 Task: For heading Arial with bold.  font size for heading22,  'Change the font style of data to'Arial Narrow.  and font size to 14,  Change the alignment of both headline & data to Align middle.  In the sheet   Powerhouse Sales book
Action: Mouse moved to (124, 170)
Screenshot: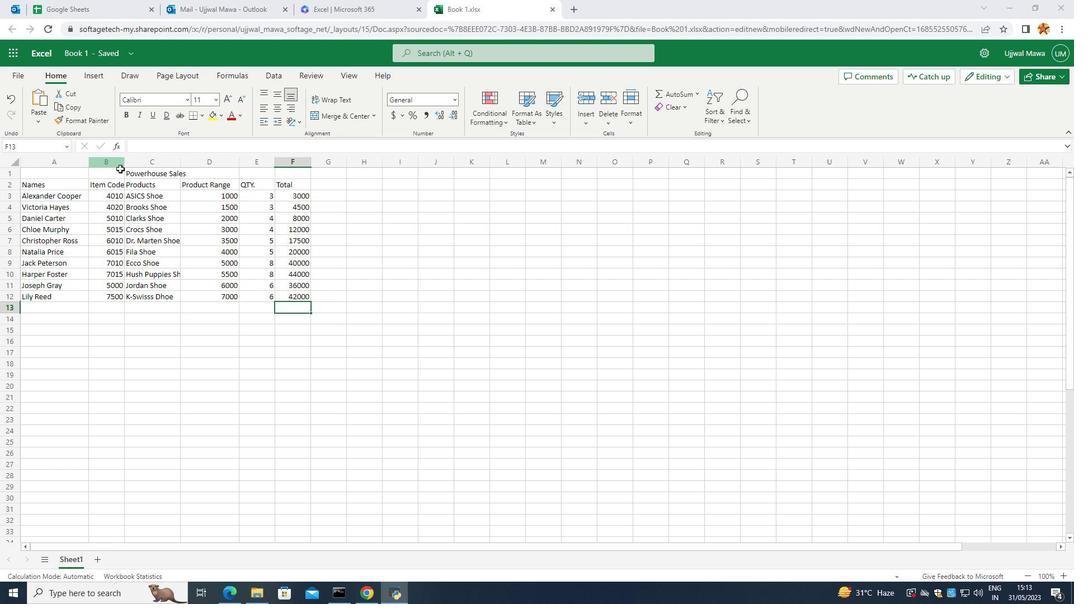 
Action: Mouse pressed left at (124, 170)
Screenshot: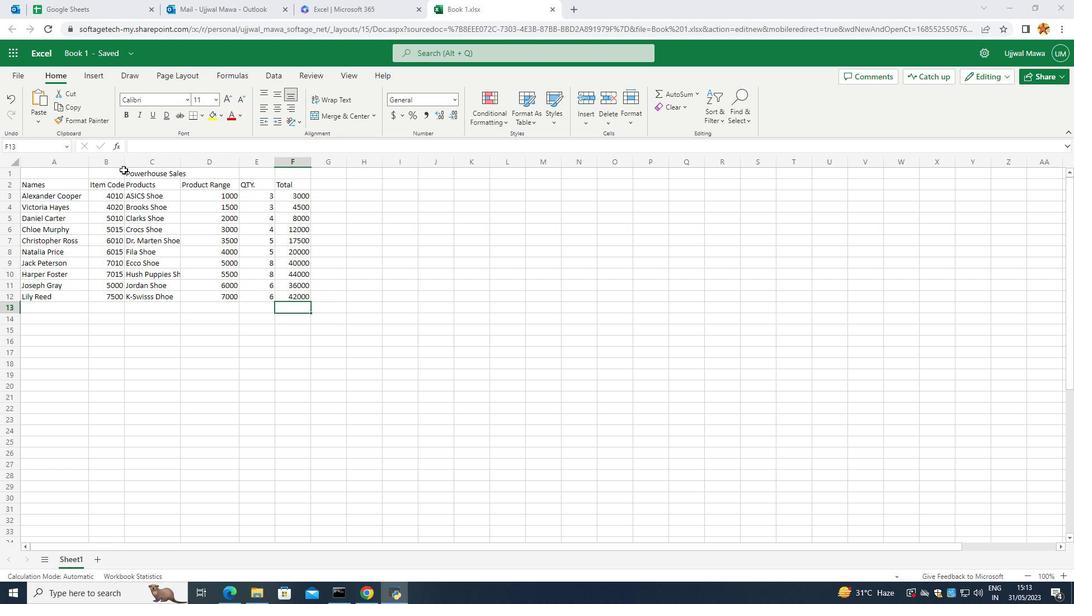 
Action: Mouse moved to (136, 174)
Screenshot: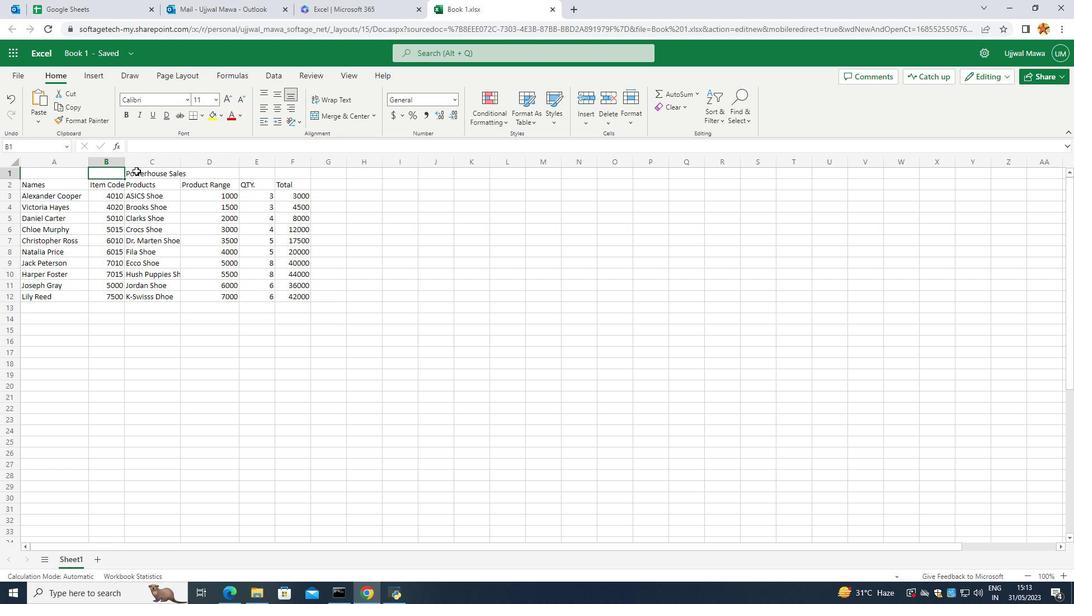 
Action: Mouse pressed left at (136, 174)
Screenshot: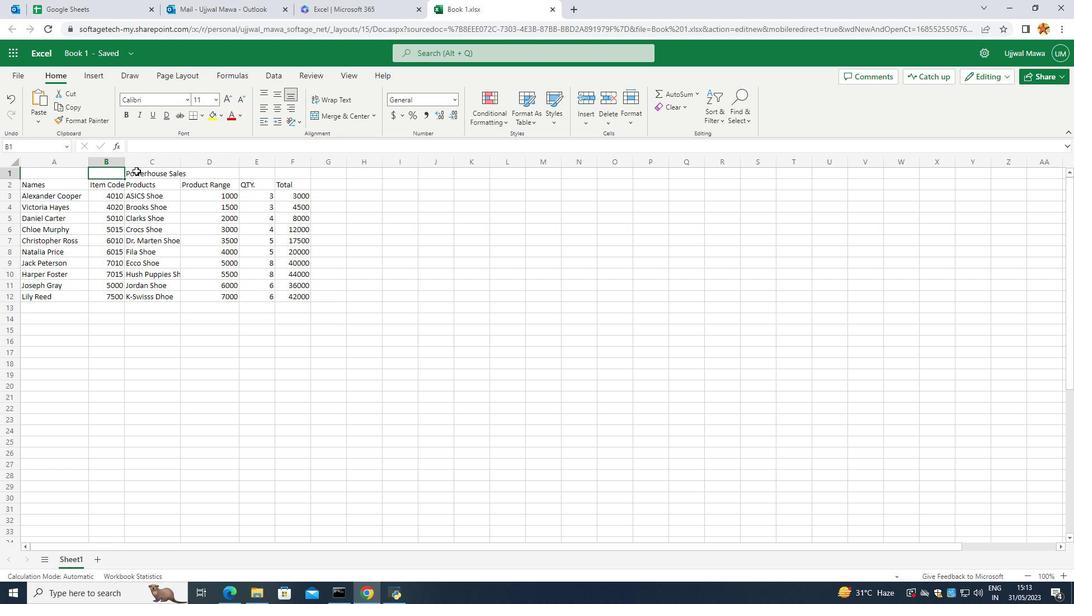 
Action: Mouse moved to (186, 101)
Screenshot: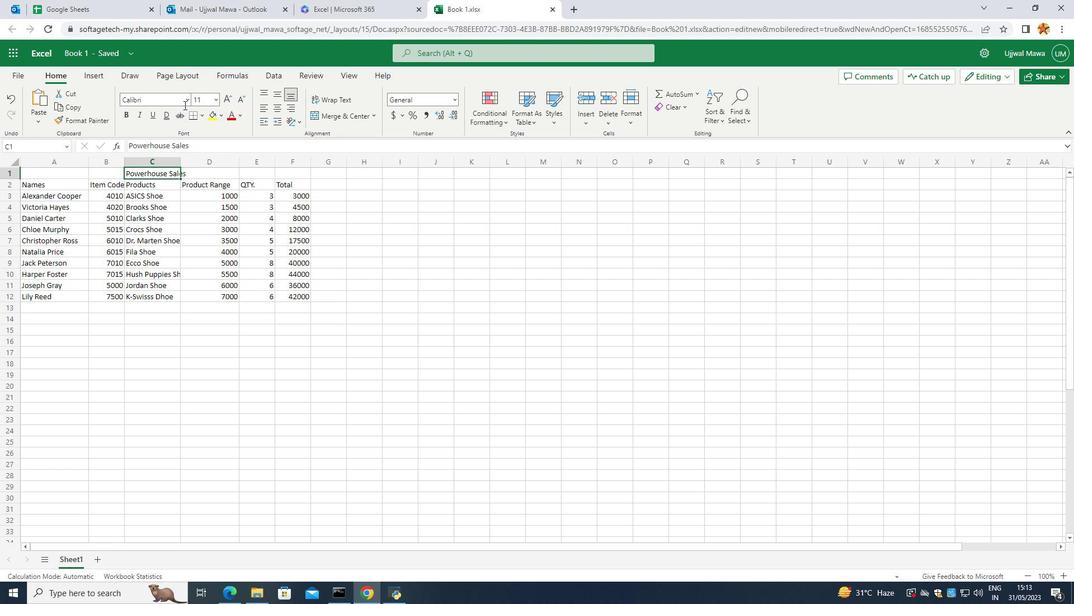 
Action: Mouse pressed left at (186, 101)
Screenshot: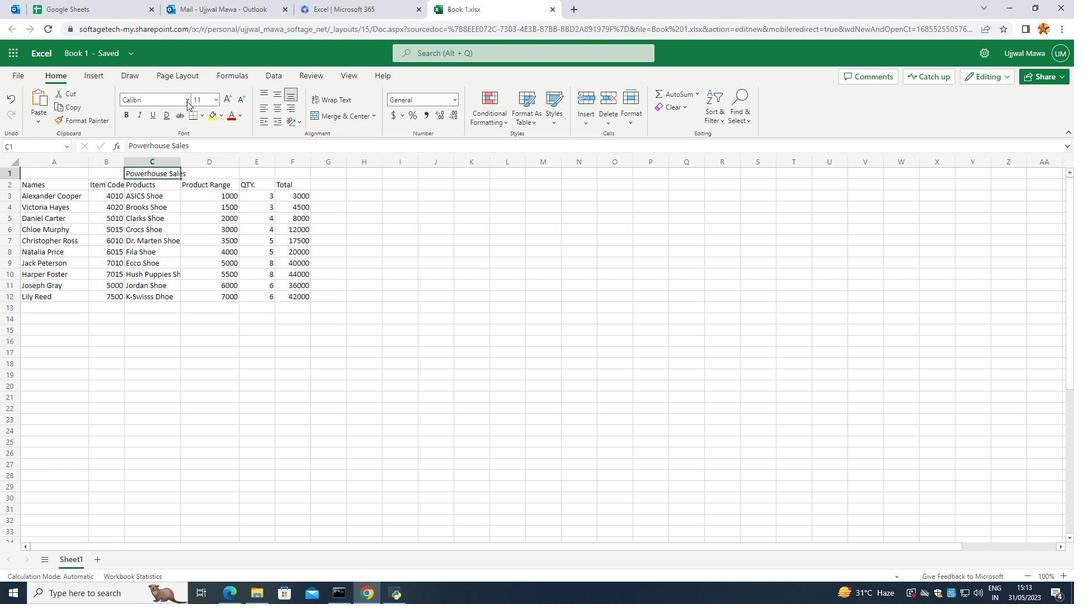 
Action: Mouse moved to (134, 144)
Screenshot: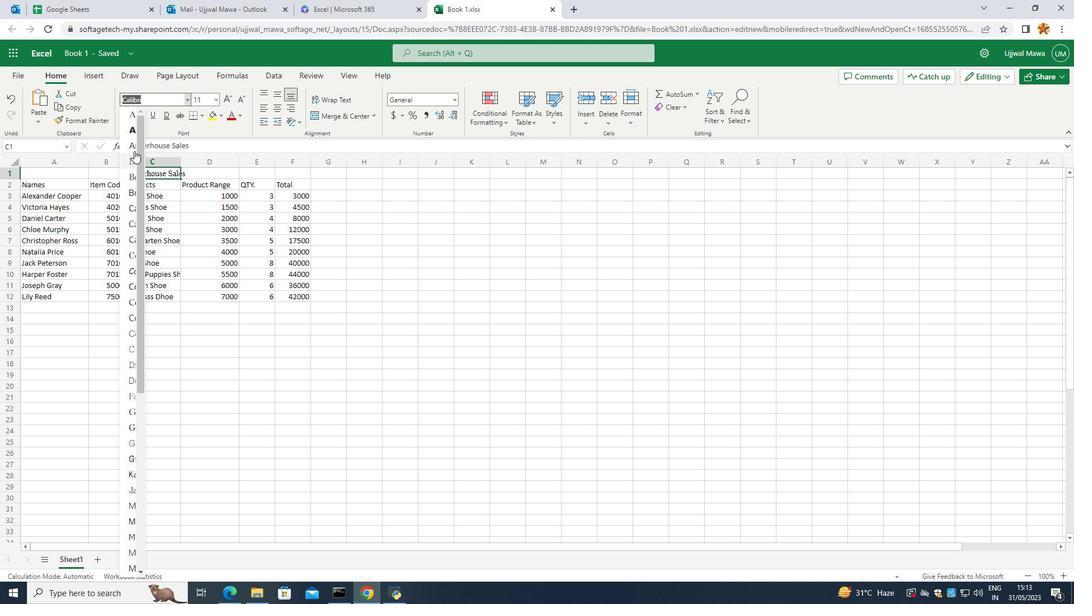 
Action: Mouse pressed left at (134, 144)
Screenshot: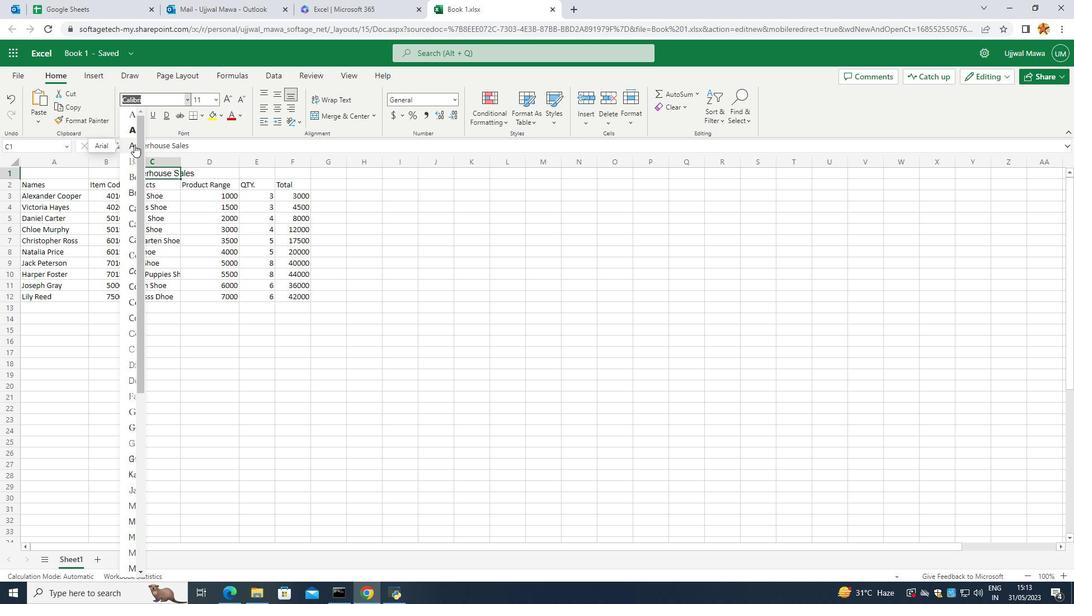 
Action: Mouse moved to (126, 115)
Screenshot: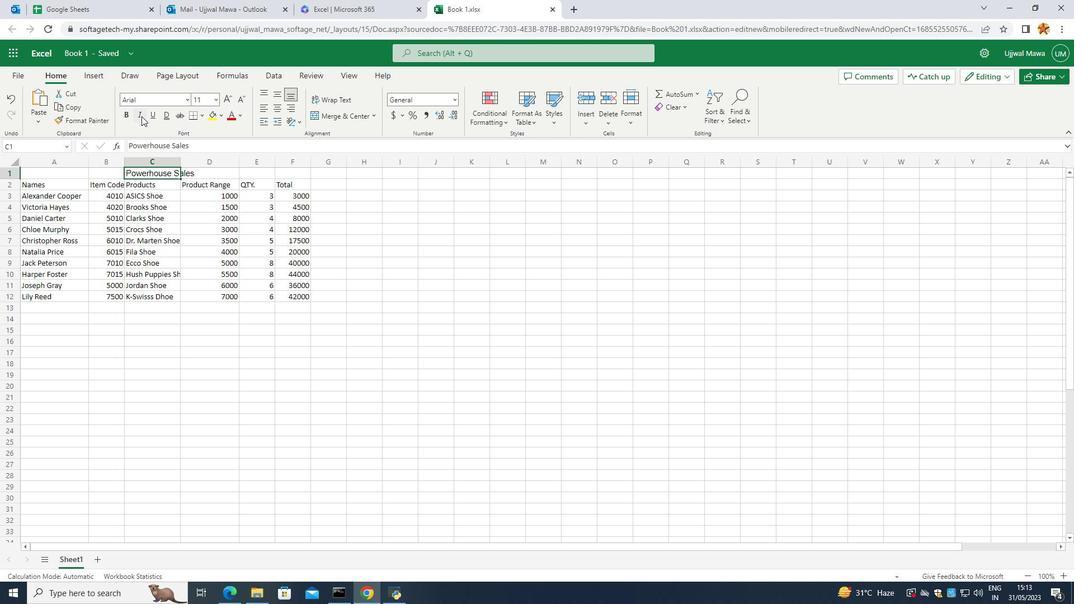 
Action: Mouse pressed left at (126, 115)
Screenshot: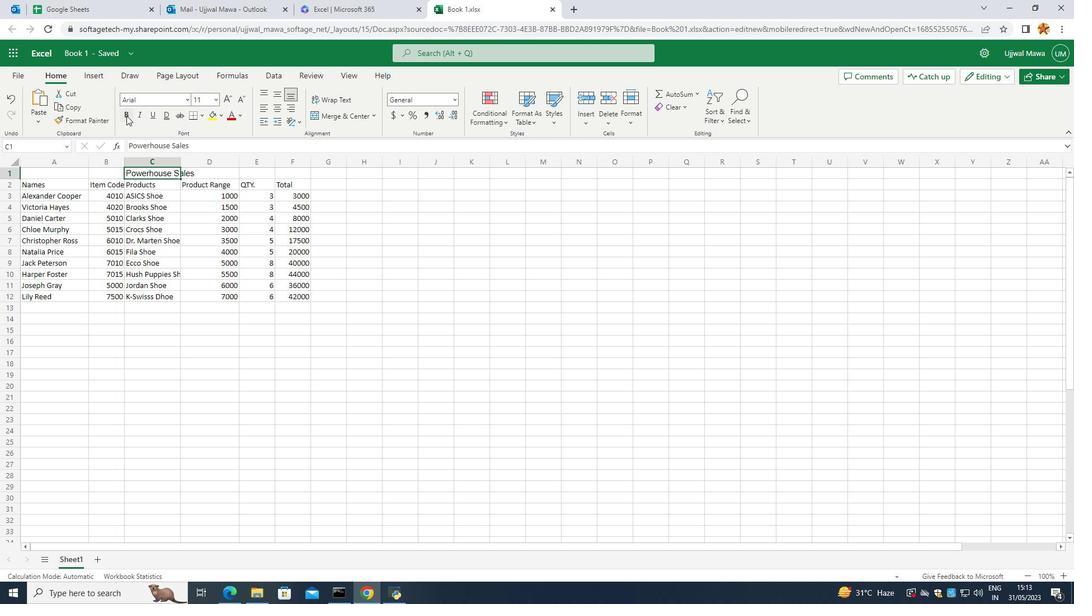 
Action: Mouse moved to (219, 101)
Screenshot: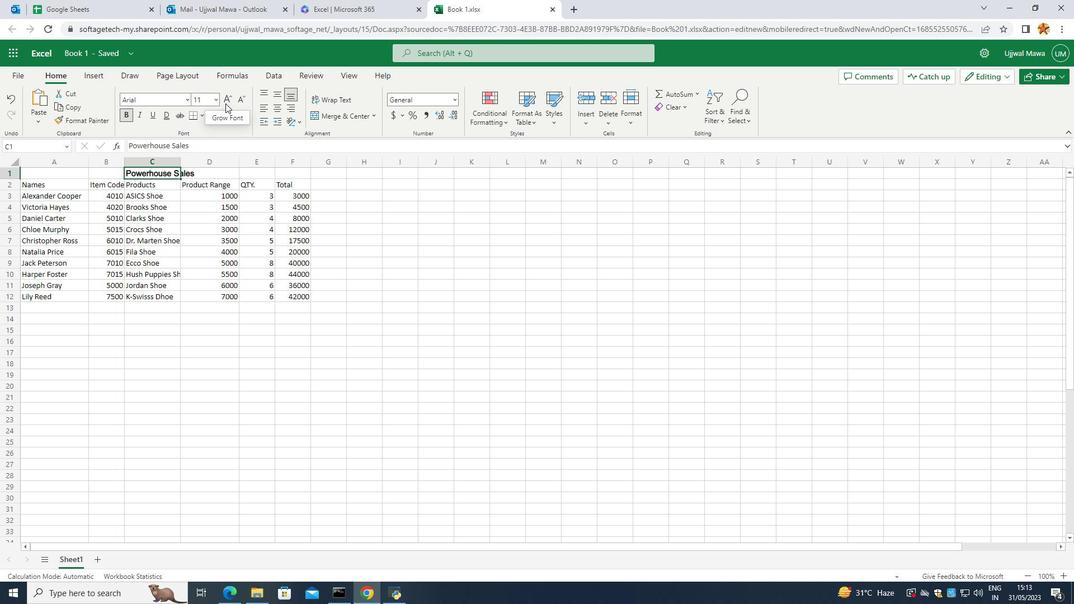 
Action: Mouse pressed left at (219, 101)
Screenshot: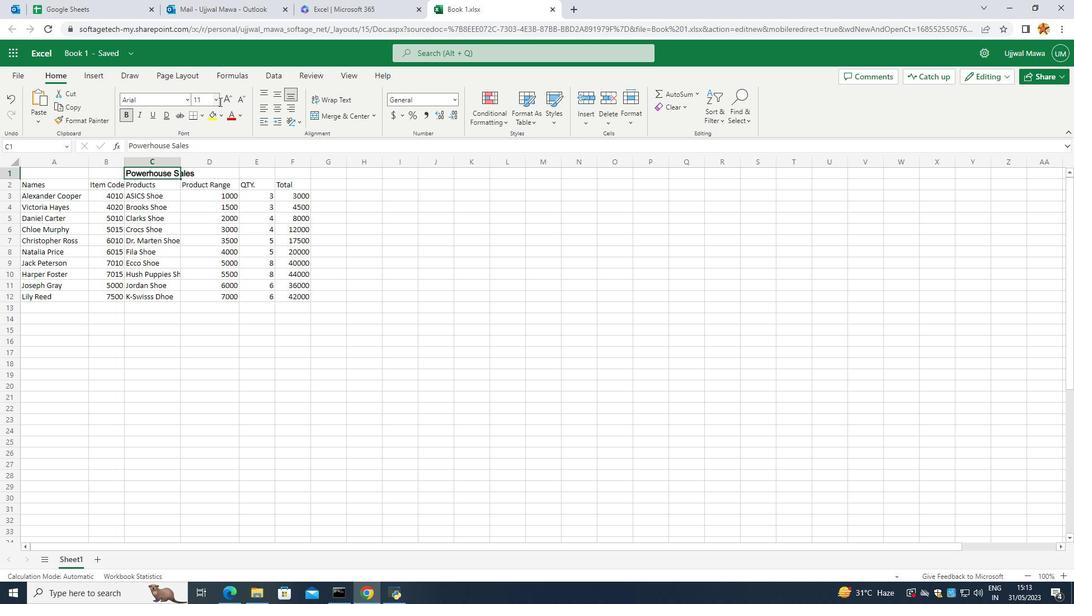 
Action: Mouse moved to (214, 101)
Screenshot: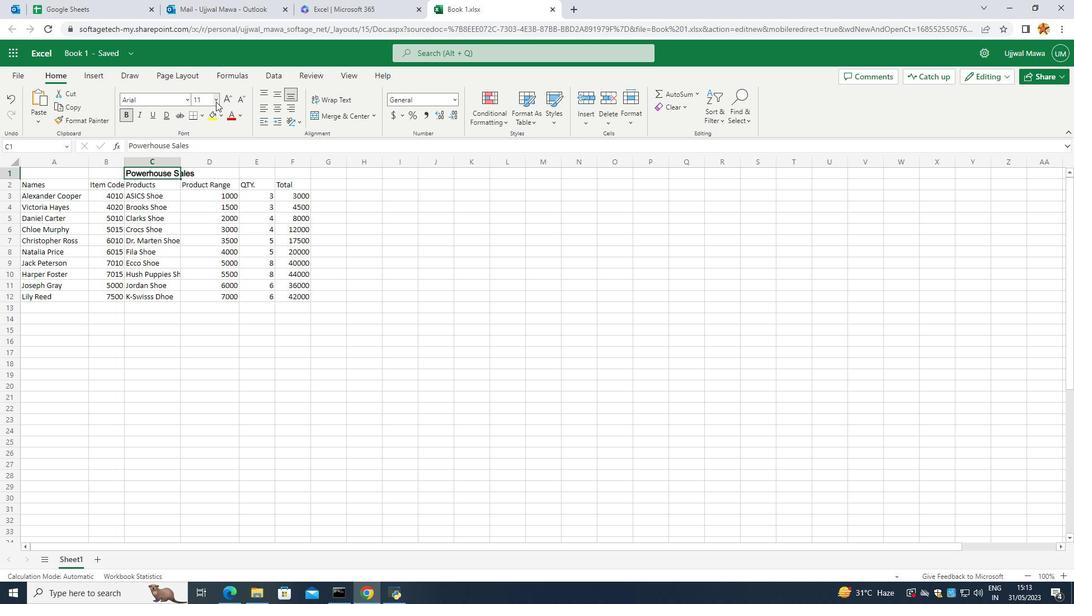 
Action: Mouse pressed left at (214, 101)
Screenshot: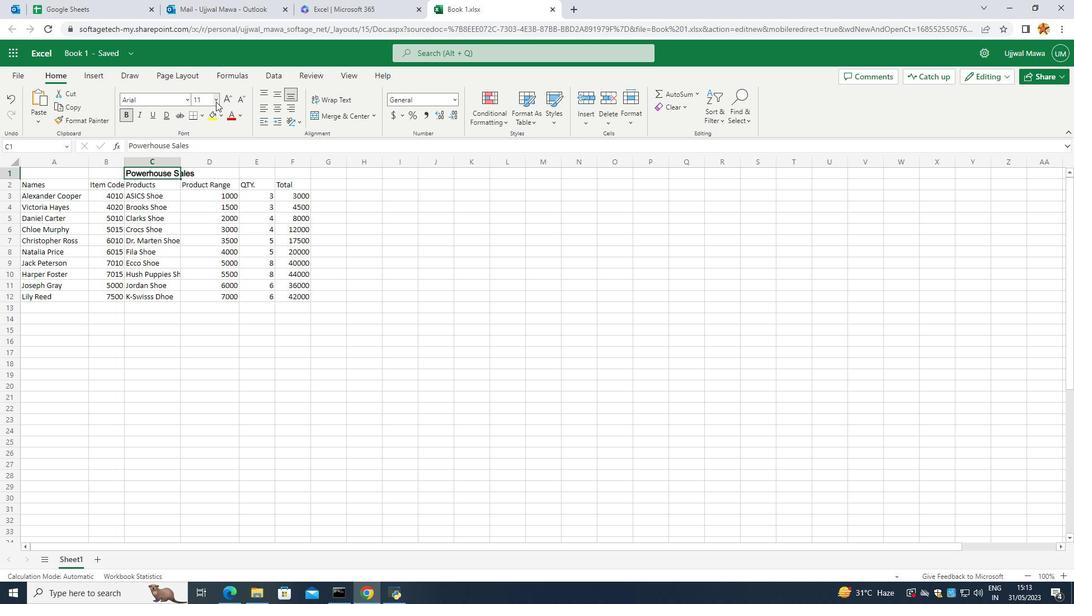 
Action: Mouse moved to (200, 255)
Screenshot: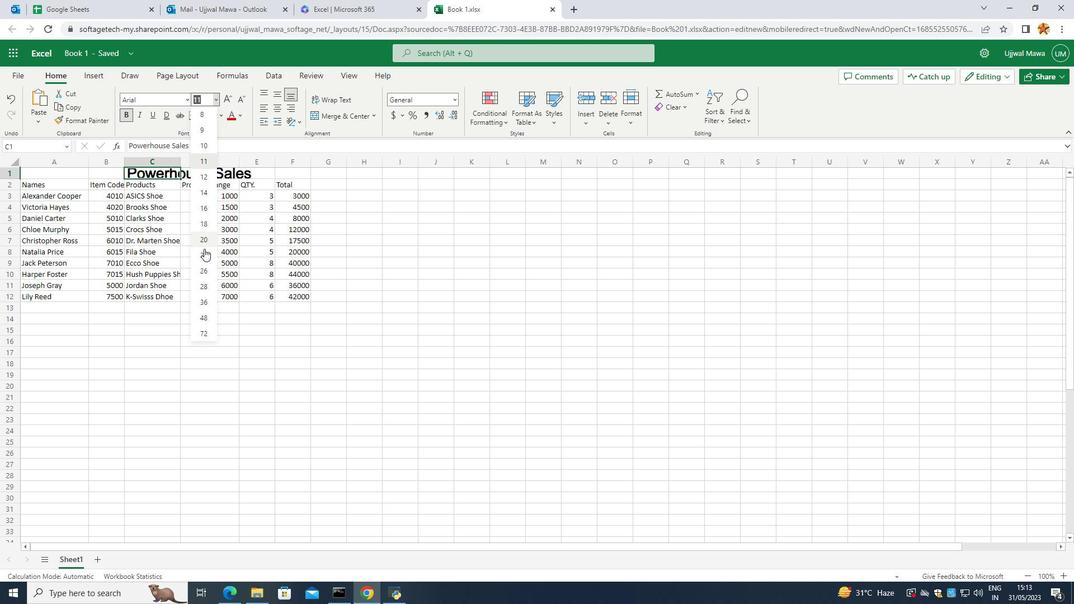 
Action: Mouse pressed left at (200, 255)
Screenshot: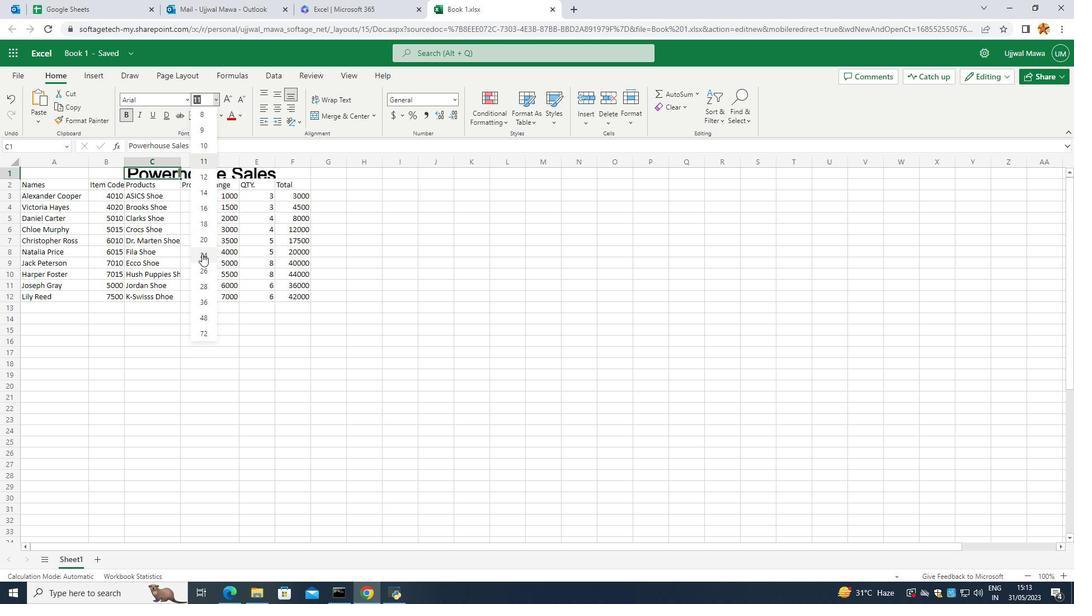 
Action: Mouse moved to (40, 202)
Screenshot: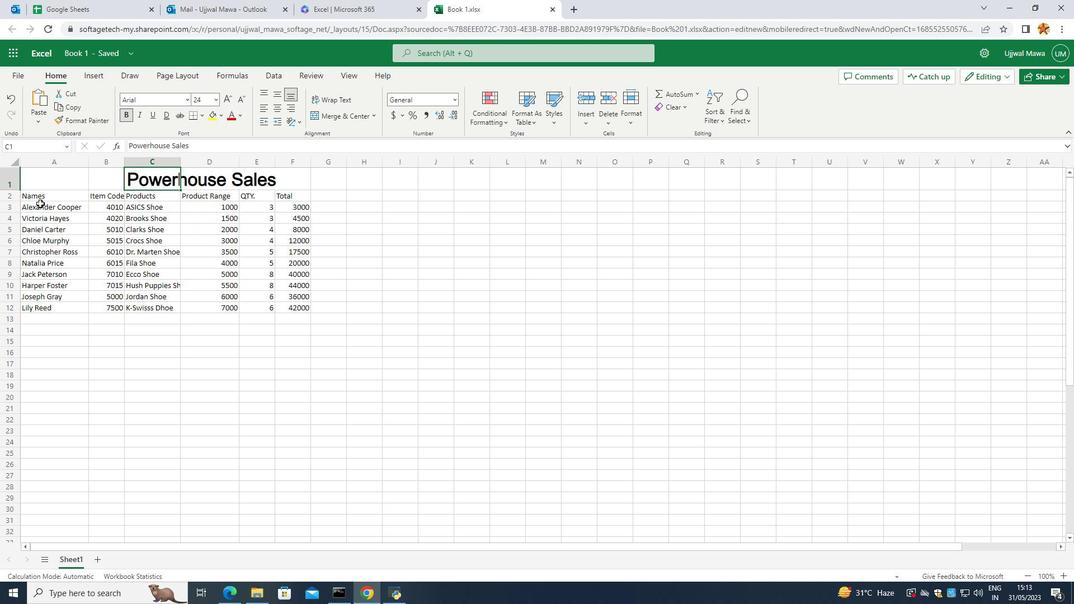 
Action: Mouse pressed left at (40, 202)
Screenshot: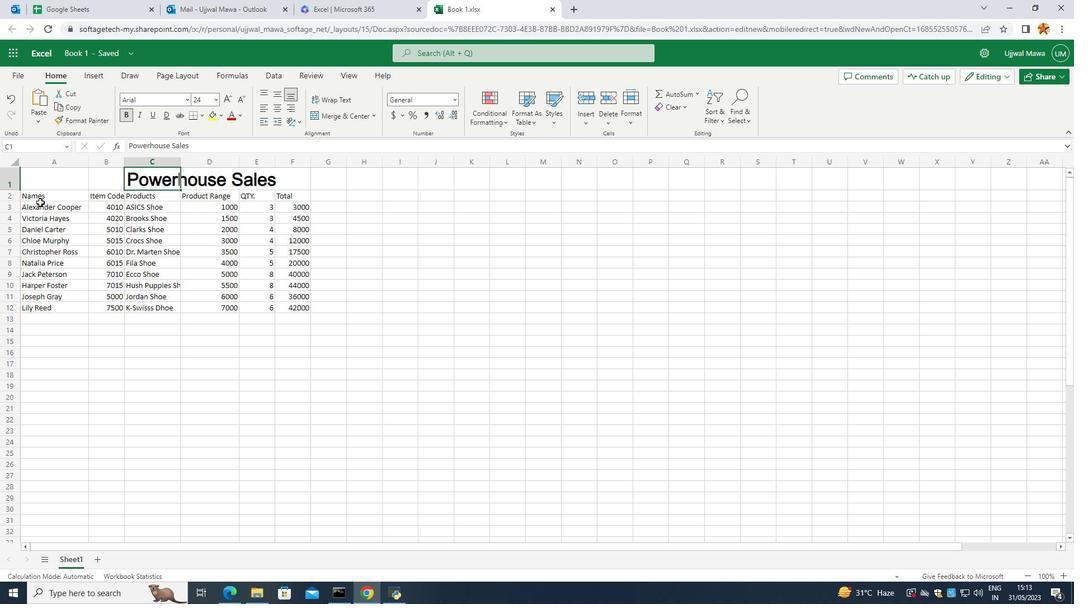 
Action: Mouse moved to (227, 343)
Screenshot: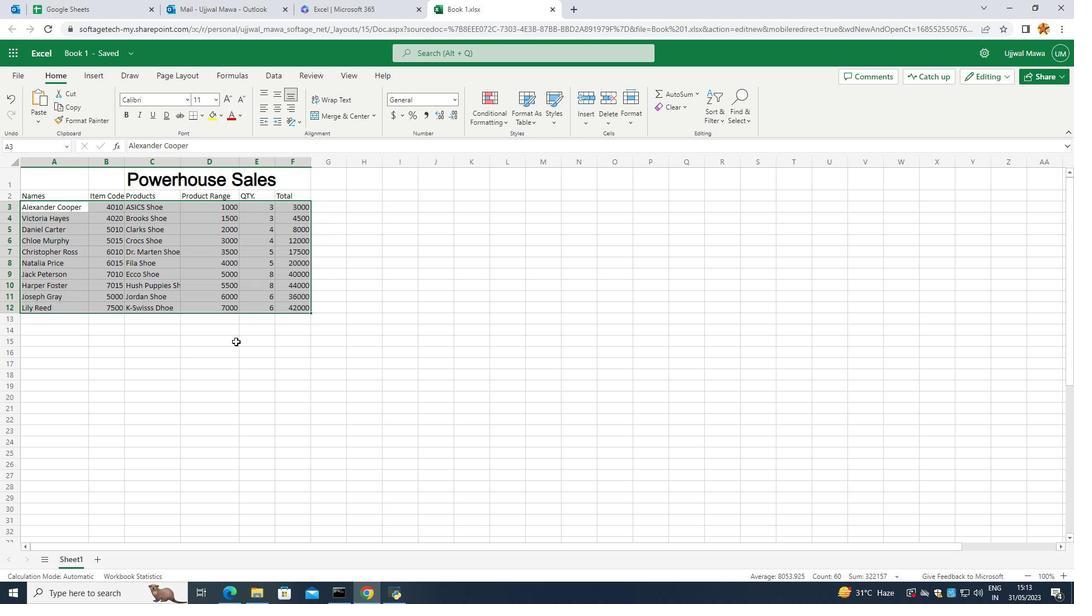 
Action: Mouse pressed left at (227, 343)
Screenshot: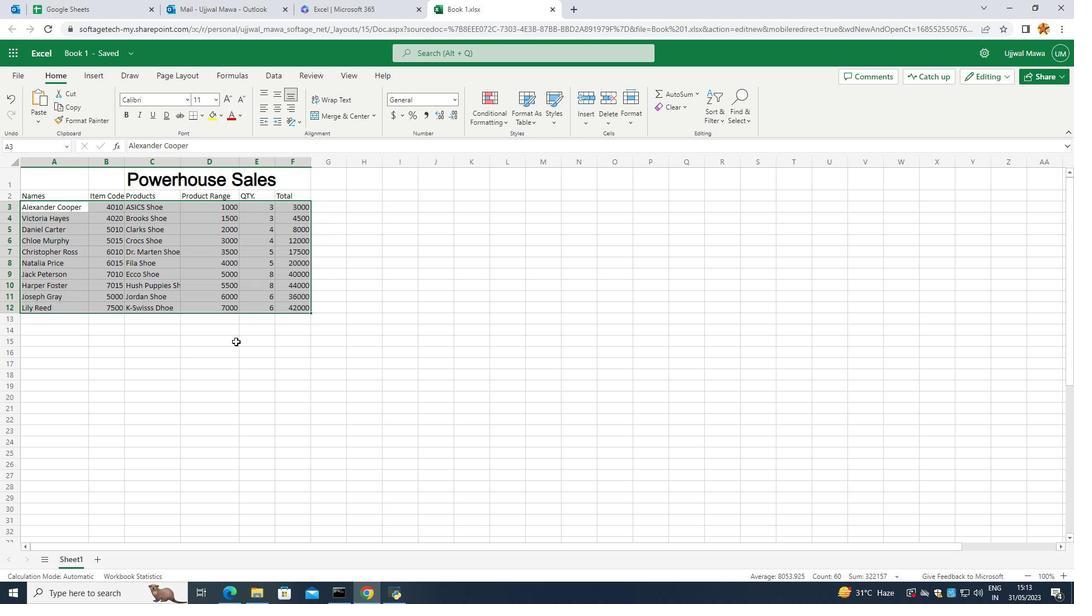 
Action: Mouse moved to (30, 195)
Screenshot: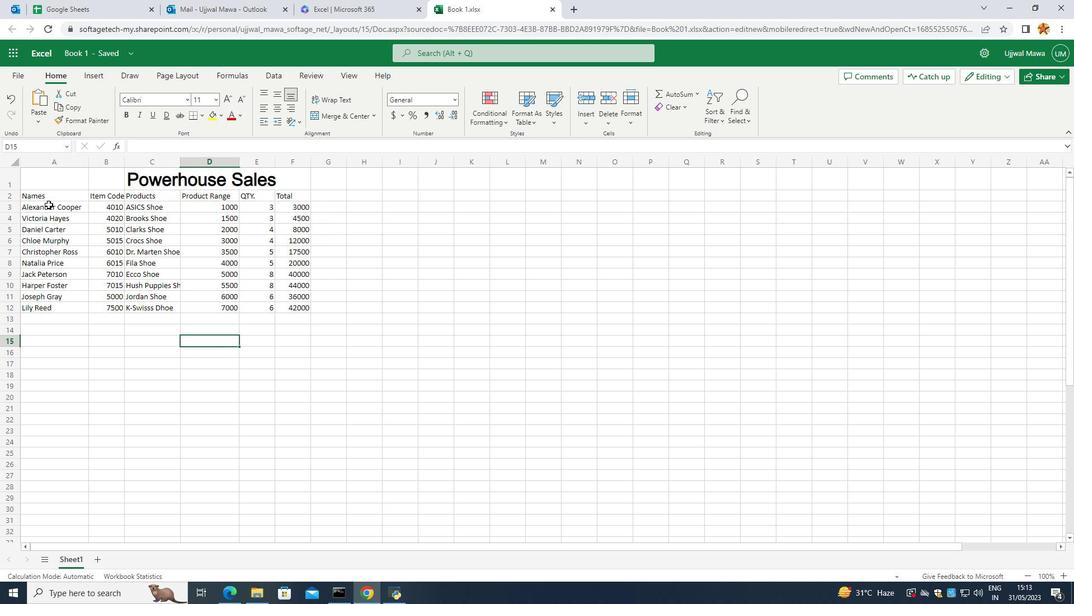 
Action: Mouse pressed left at (30, 195)
Screenshot: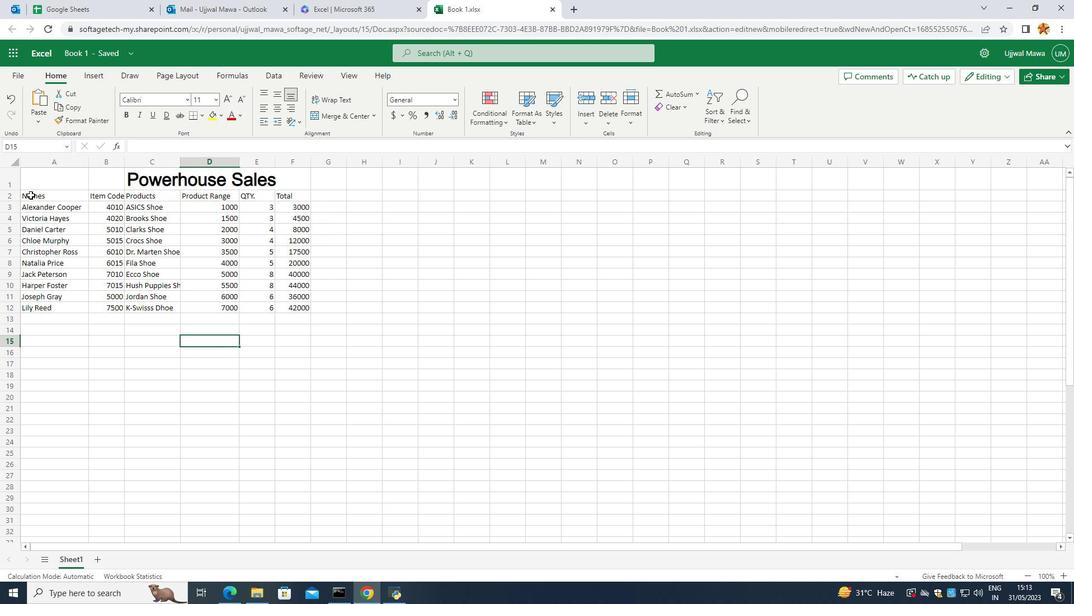 
Action: Mouse moved to (187, 95)
Screenshot: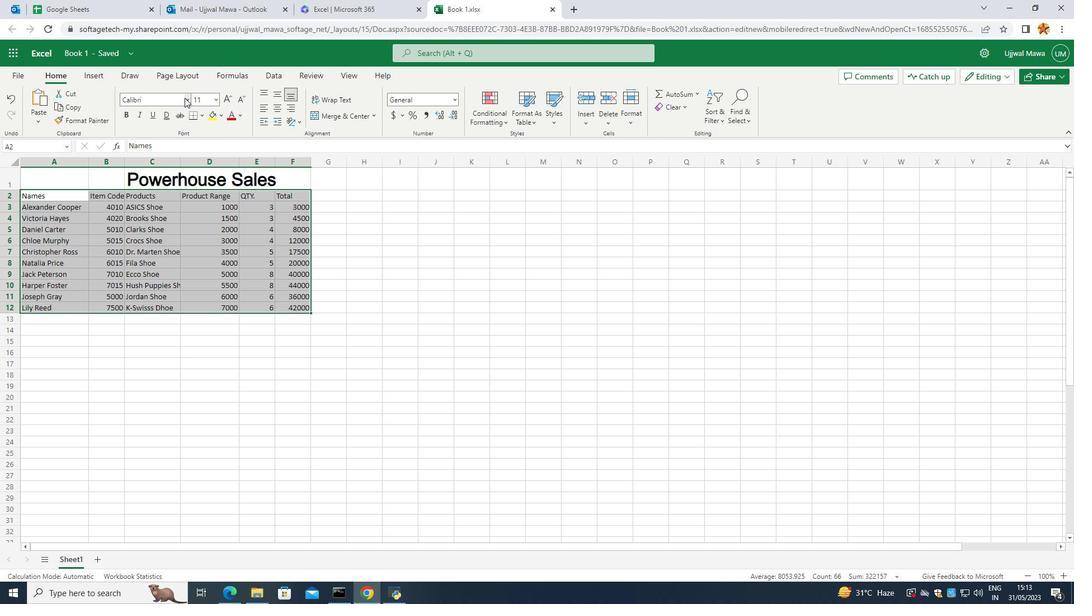 
Action: Mouse pressed left at (187, 95)
Screenshot: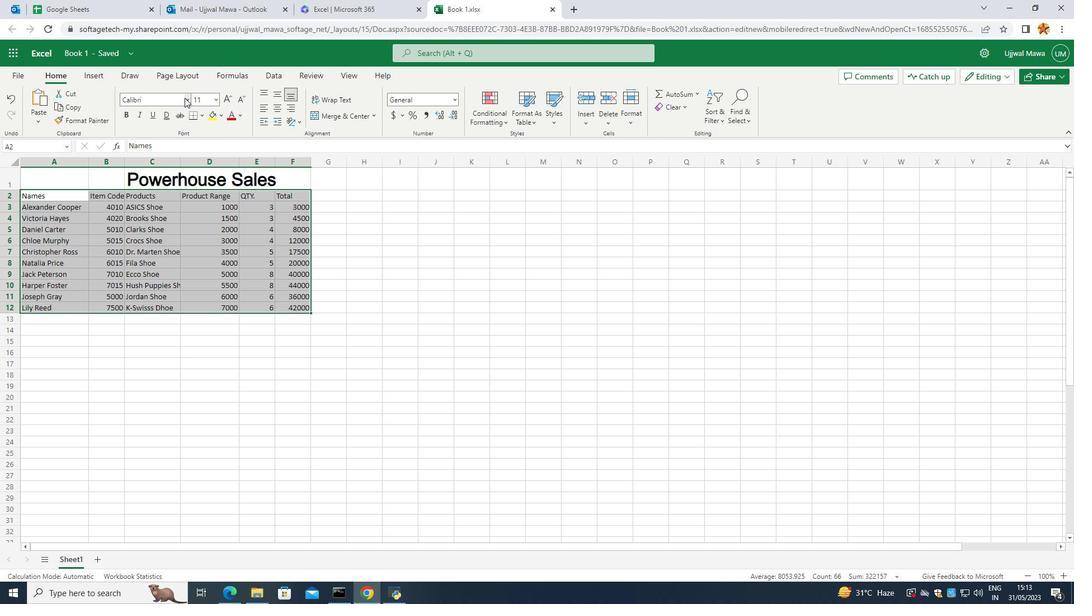 
Action: Mouse moved to (178, 152)
Screenshot: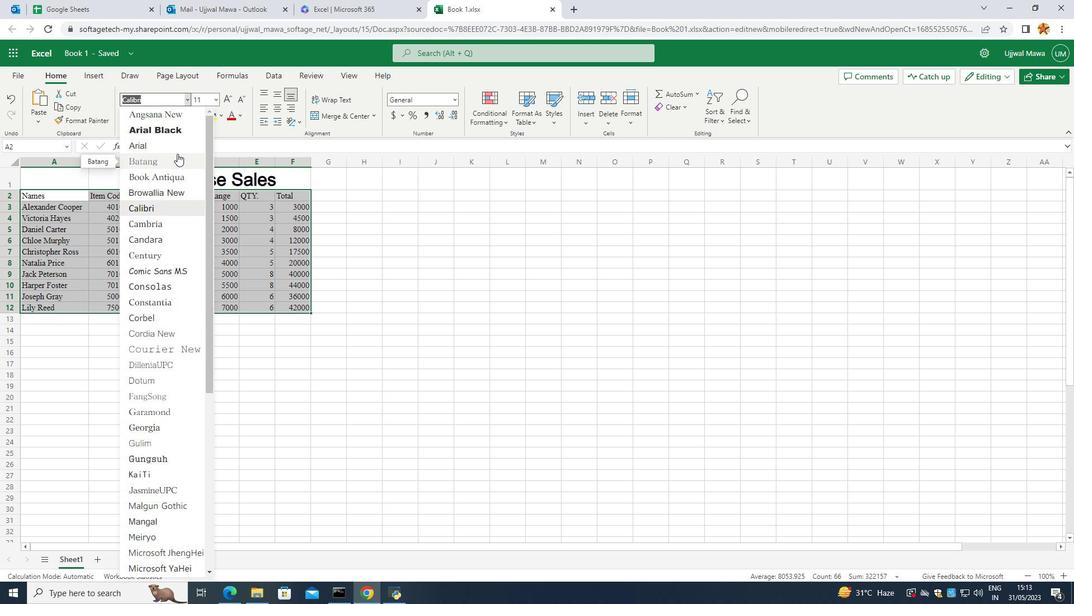 
Action: Mouse pressed left at (178, 152)
Screenshot: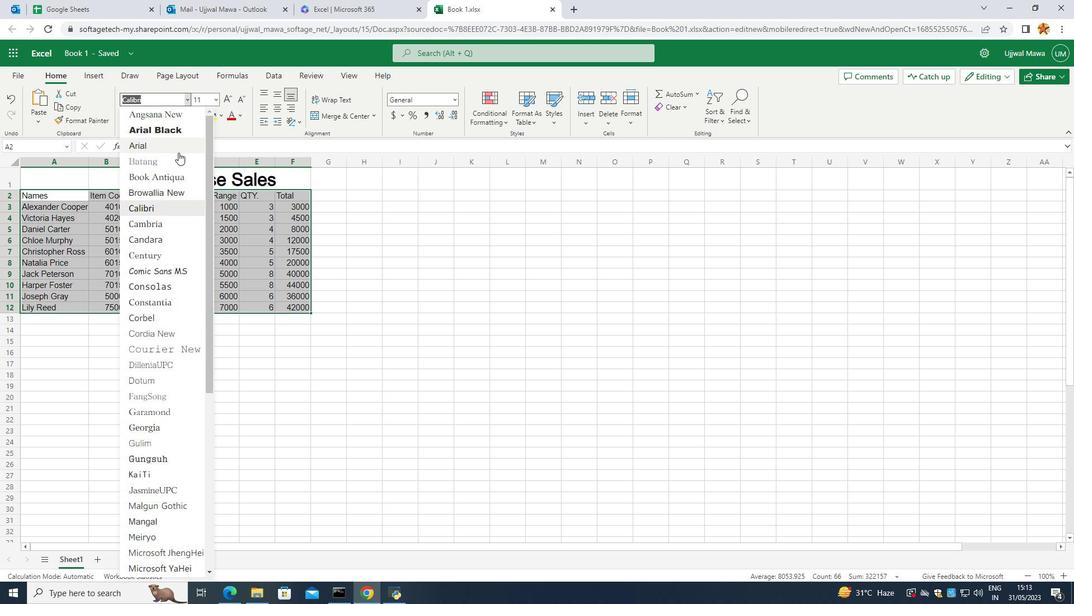 
Action: Mouse moved to (219, 98)
Screenshot: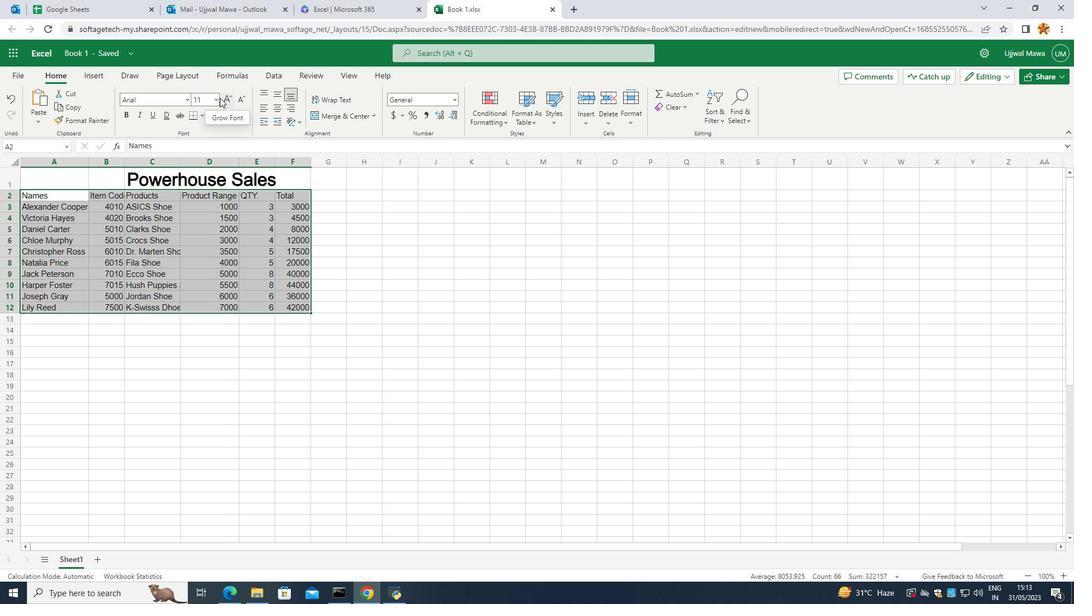 
Action: Mouse pressed left at (219, 98)
Screenshot: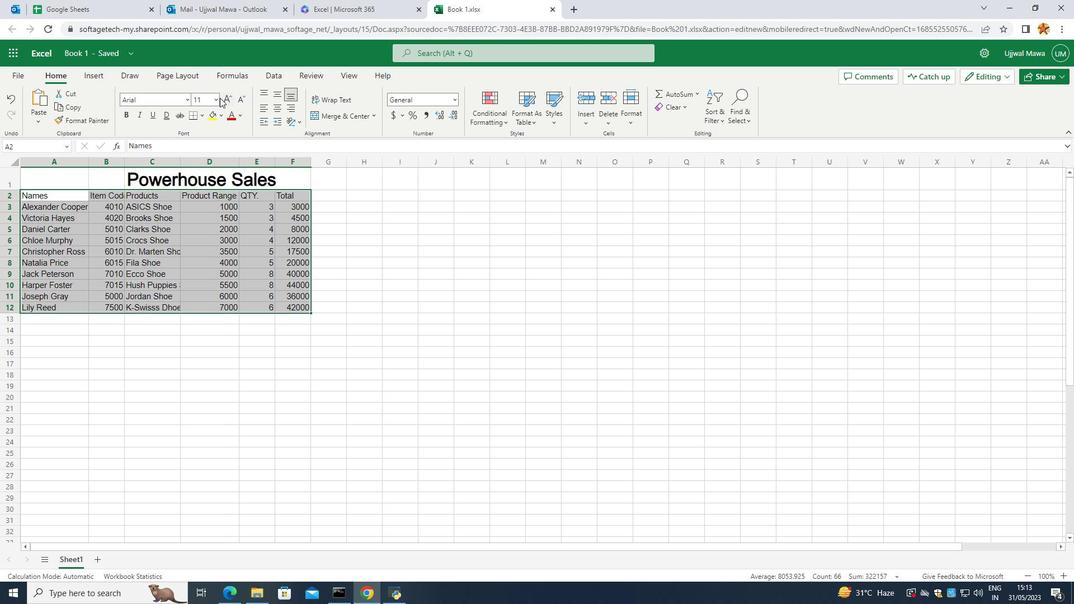 
Action: Mouse moved to (219, 100)
Screenshot: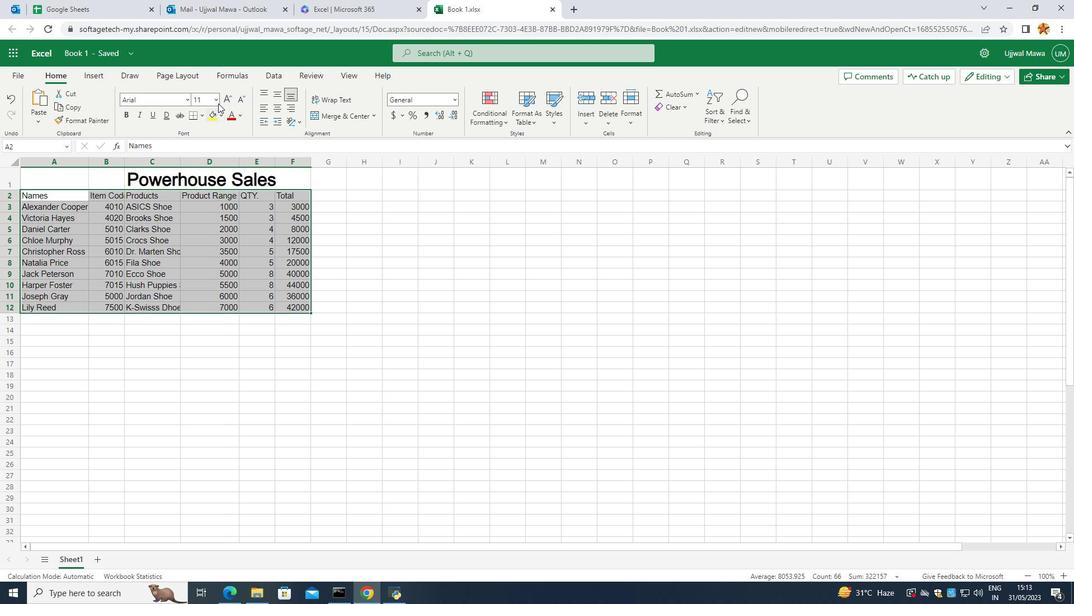 
Action: Mouse pressed left at (219, 100)
Screenshot: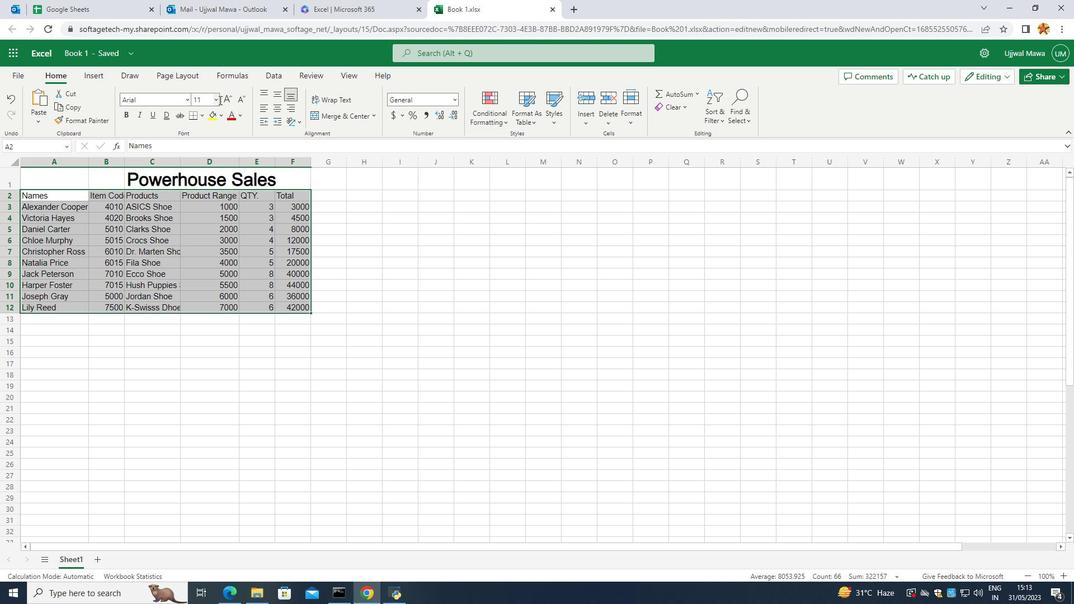 
Action: Mouse moved to (216, 98)
Screenshot: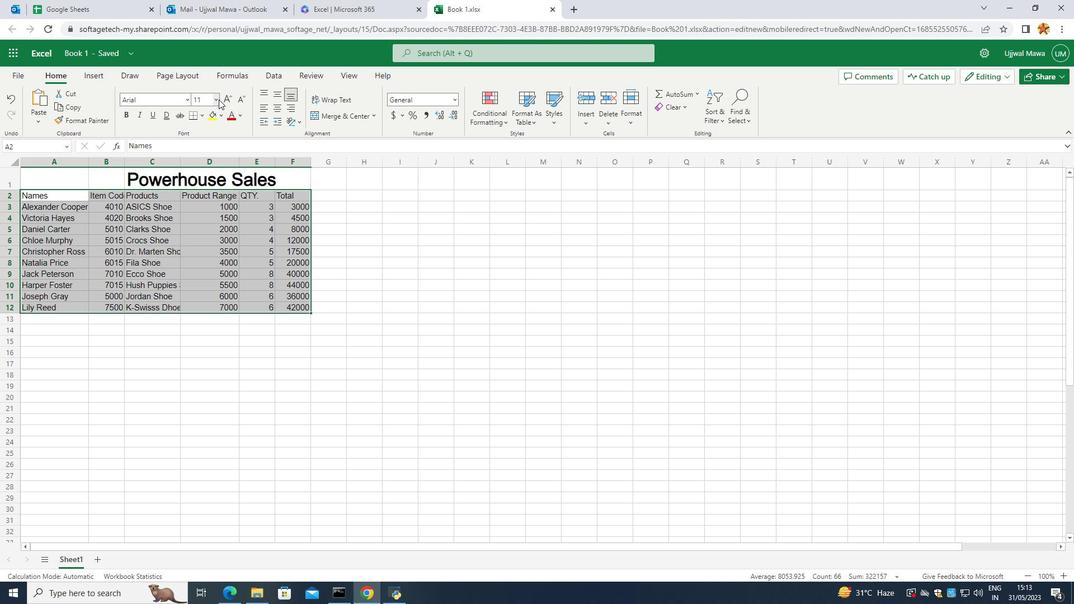 
Action: Mouse pressed left at (216, 98)
Screenshot: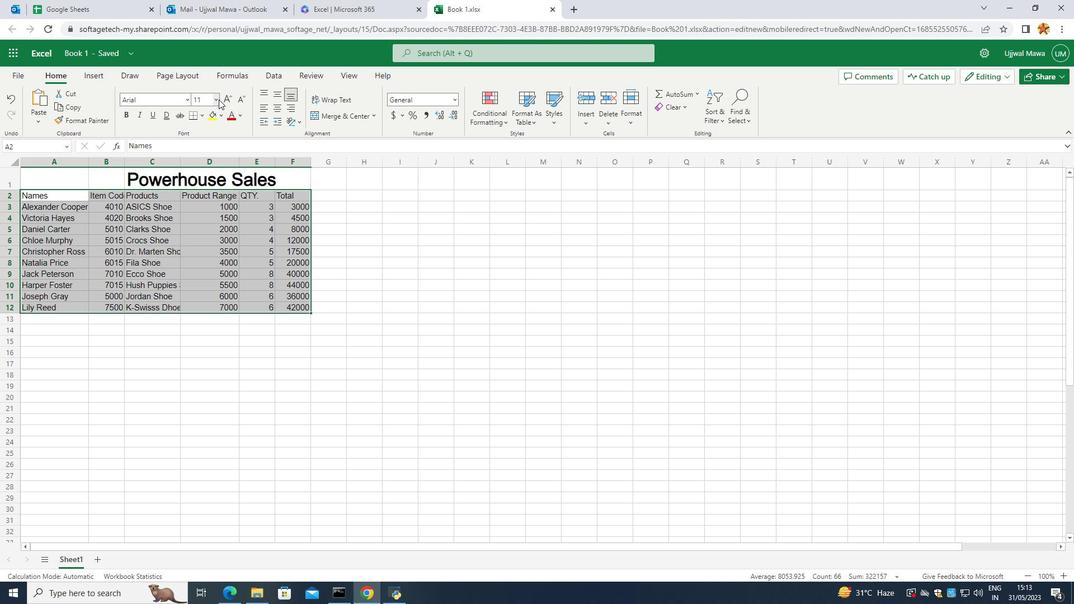
Action: Mouse moved to (212, 189)
Screenshot: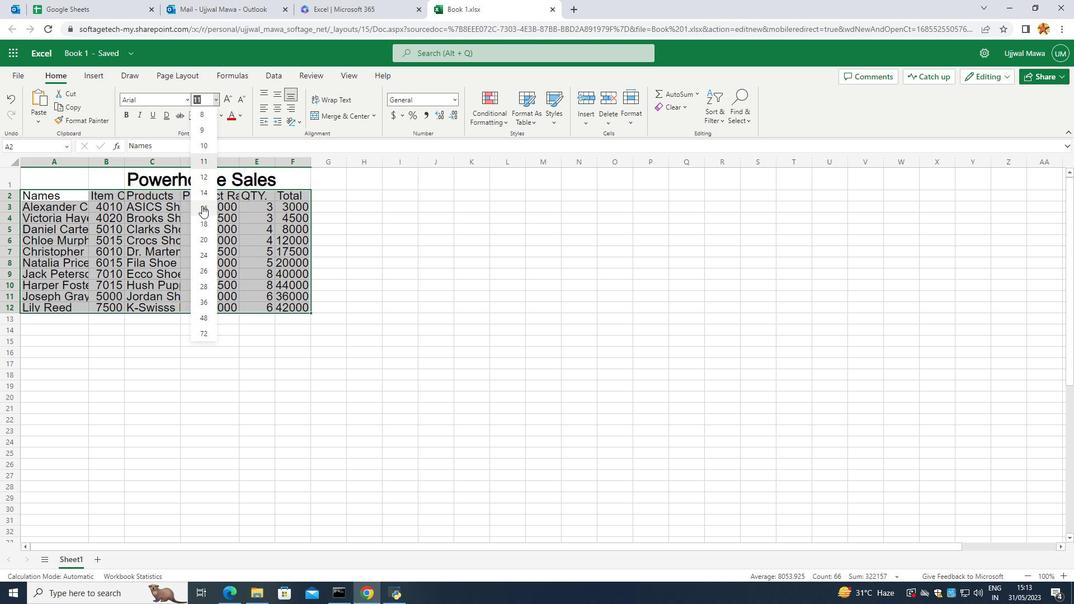 
Action: Mouse pressed left at (212, 189)
Screenshot: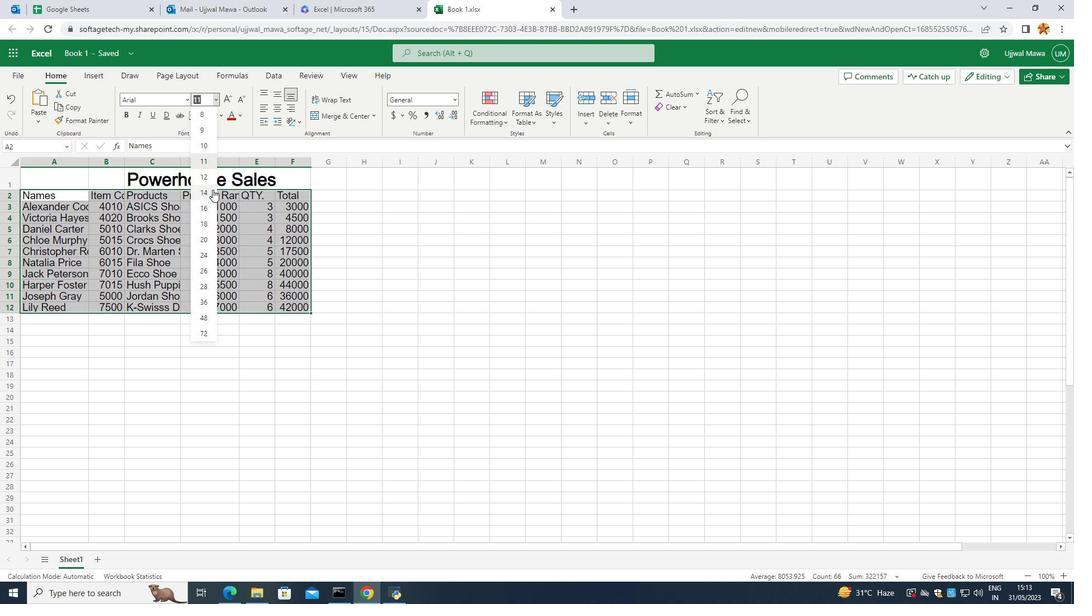 
Action: Mouse moved to (176, 188)
Screenshot: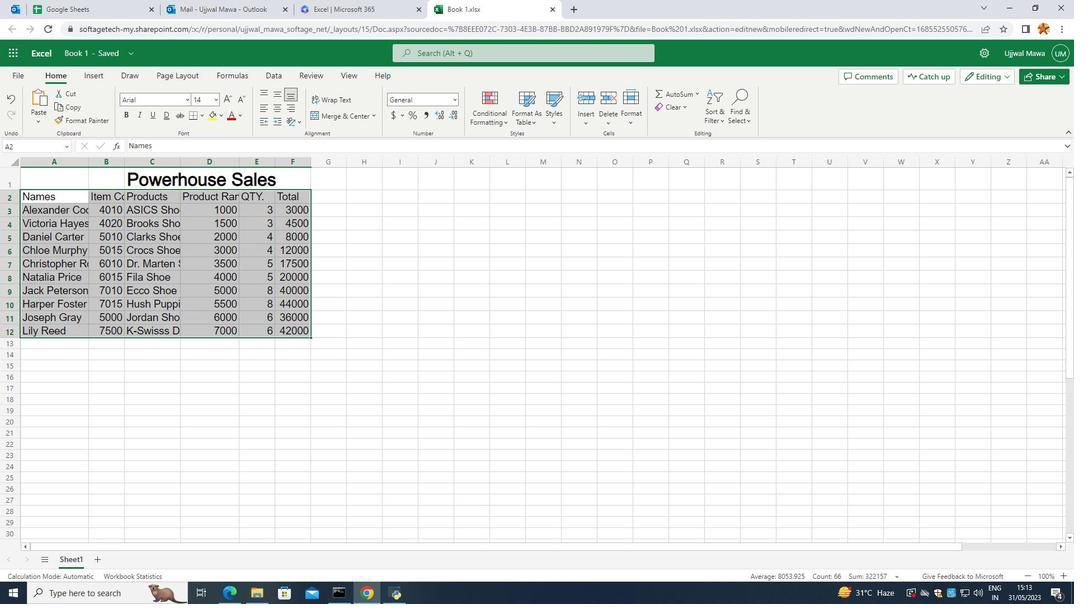 
Action: Mouse pressed left at (176, 188)
Screenshot: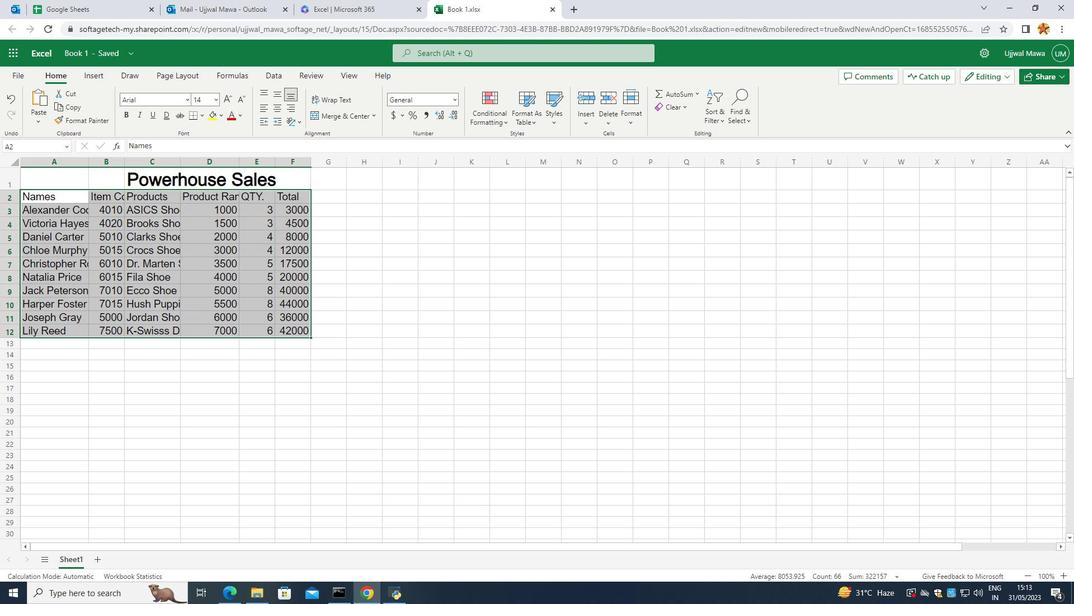 
Action: Mouse moved to (71, 176)
Screenshot: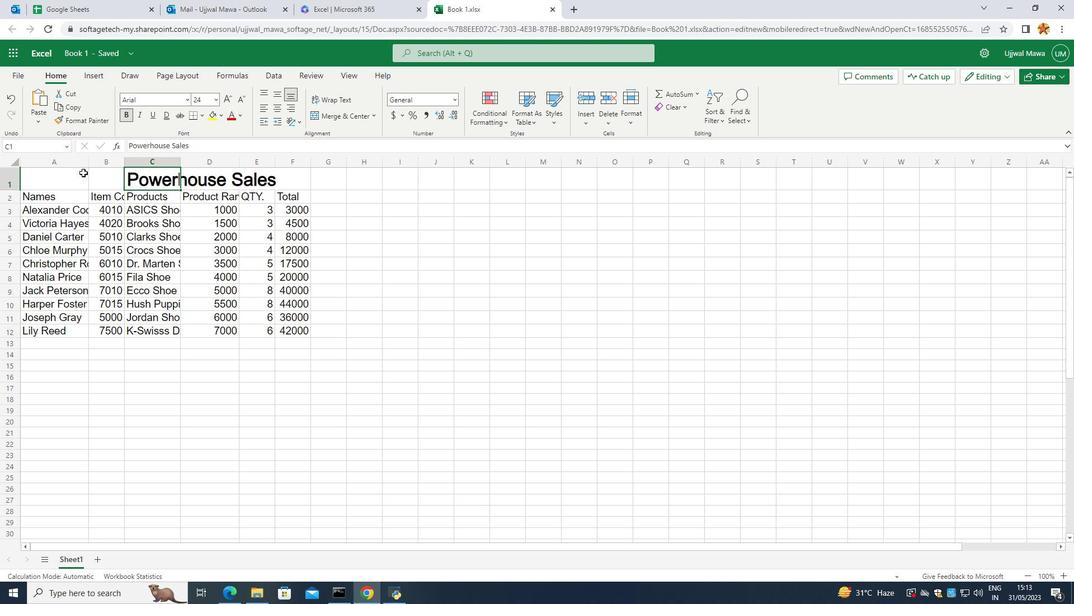 
Action: Mouse pressed left at (71, 176)
Screenshot: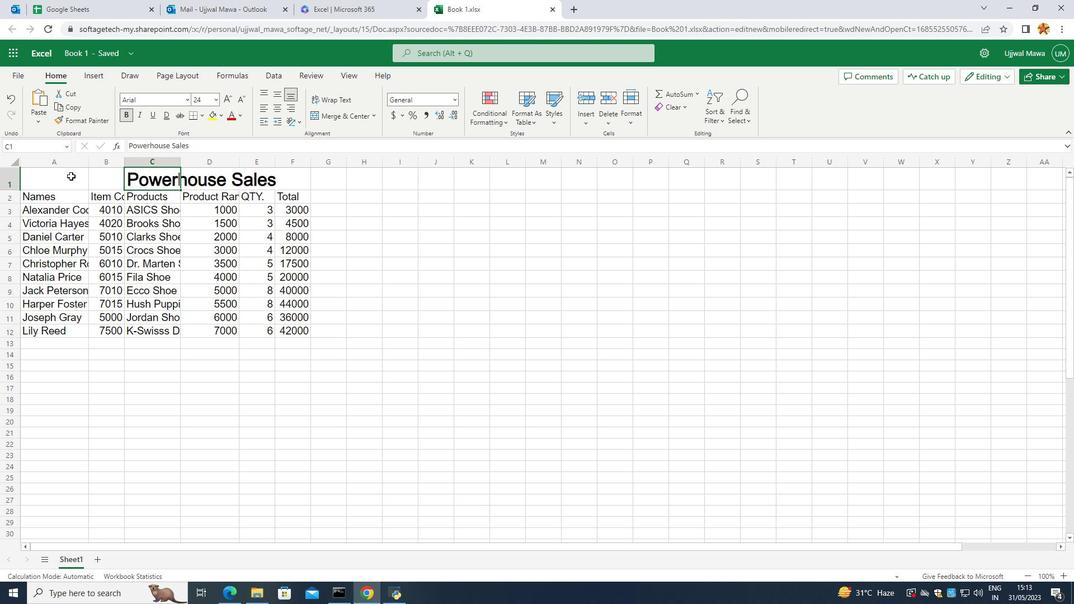 
Action: Mouse moved to (270, 102)
Screenshot: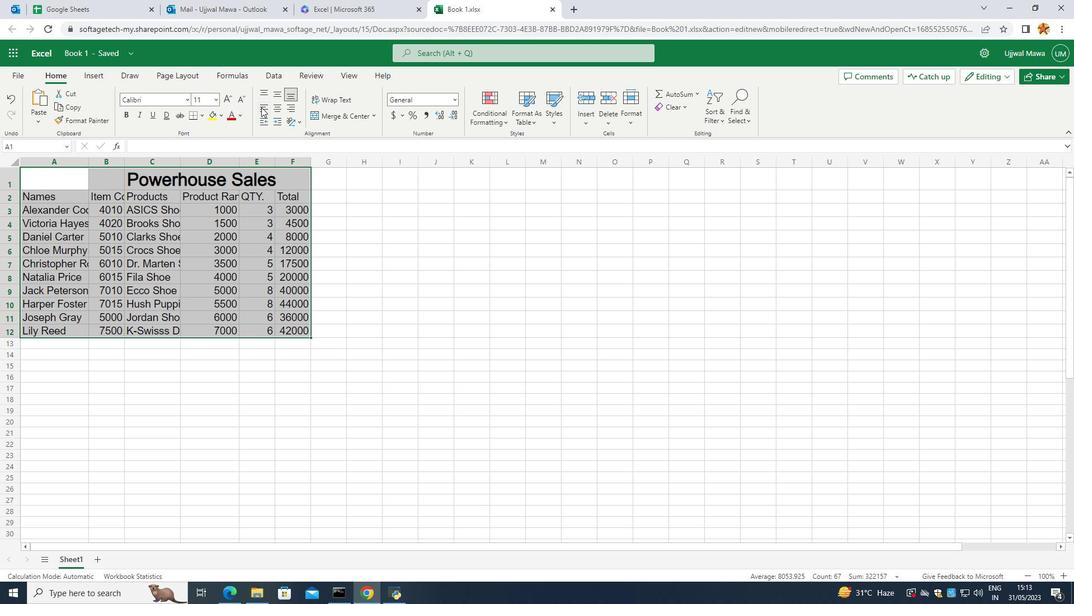 
Action: Mouse pressed left at (270, 102)
Screenshot: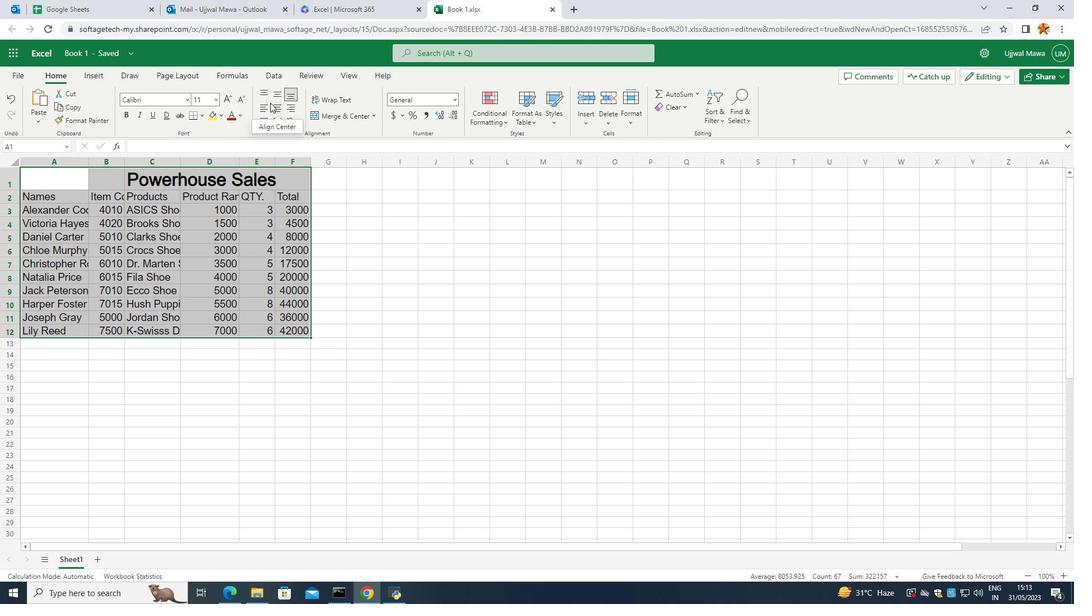 
Action: Mouse moved to (191, 361)
Screenshot: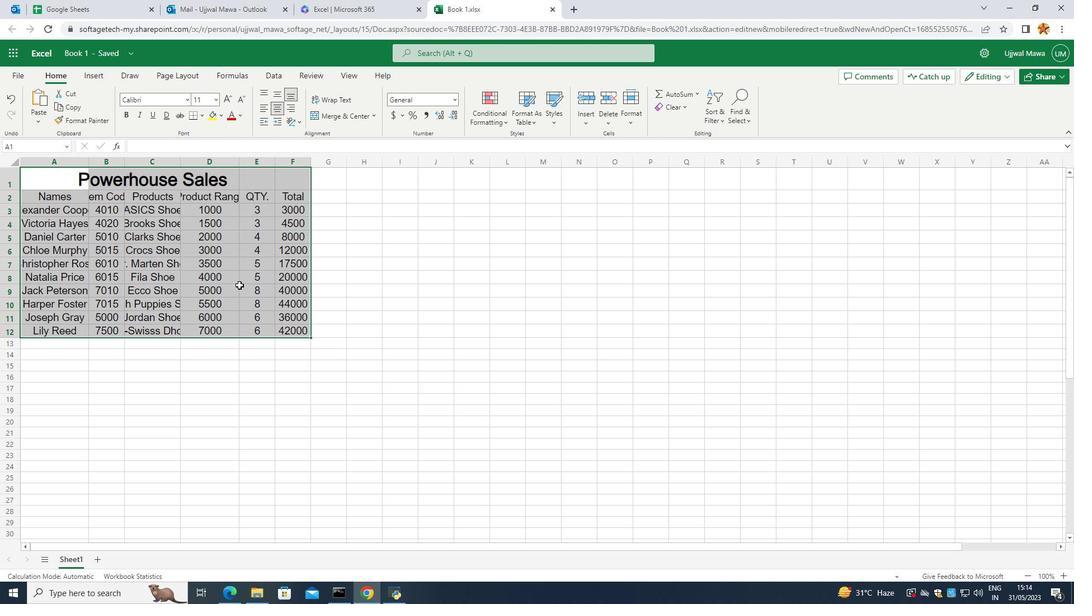 
Action: Mouse pressed left at (191, 361)
Screenshot: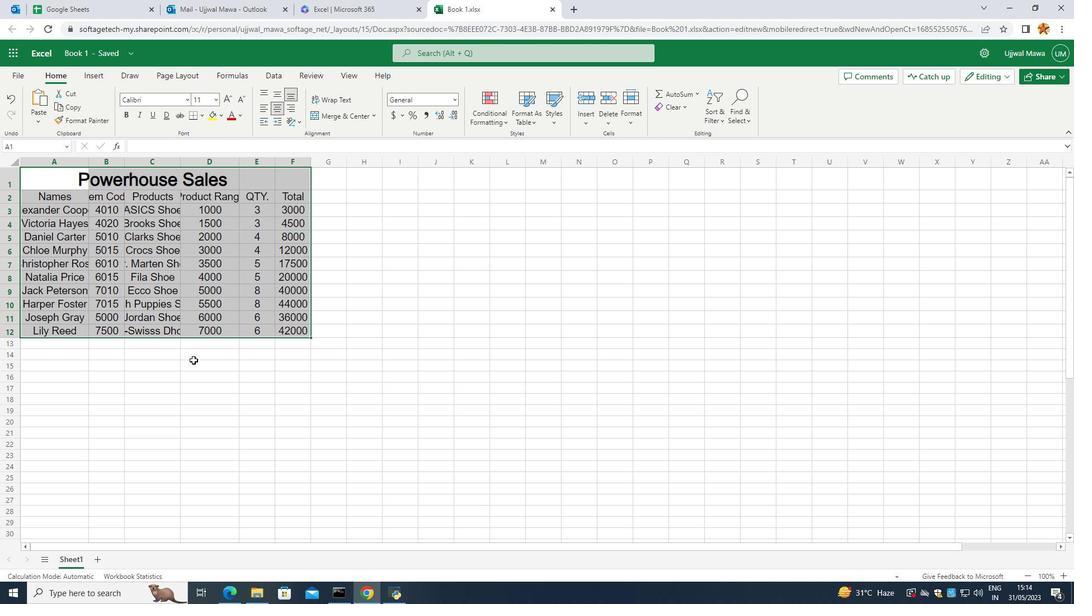 
Action: Mouse moved to (151, 207)
Screenshot: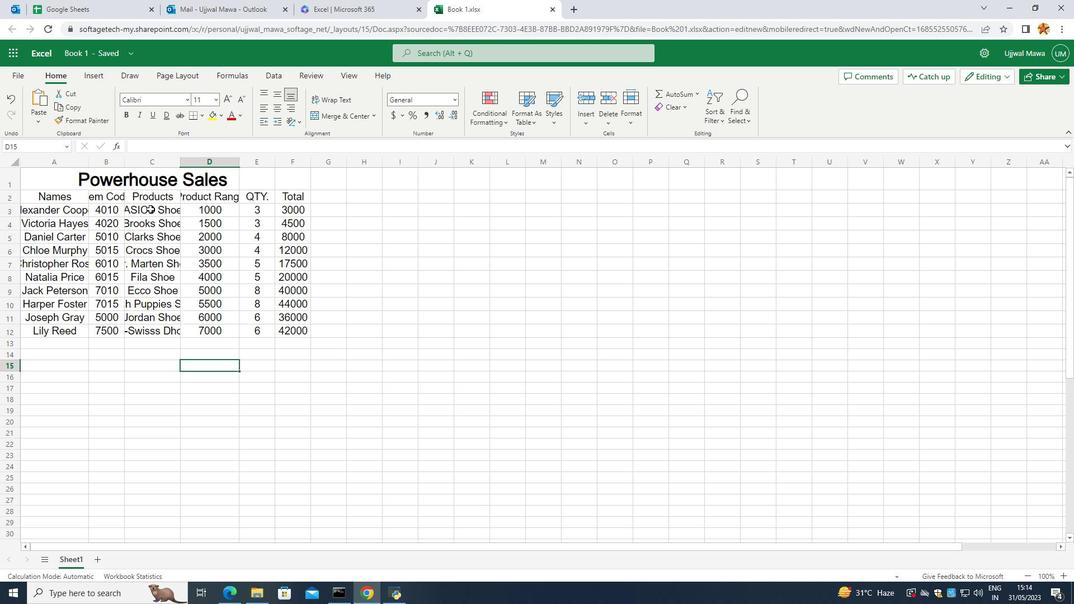 
Action: Mouse pressed left at (151, 207)
Screenshot: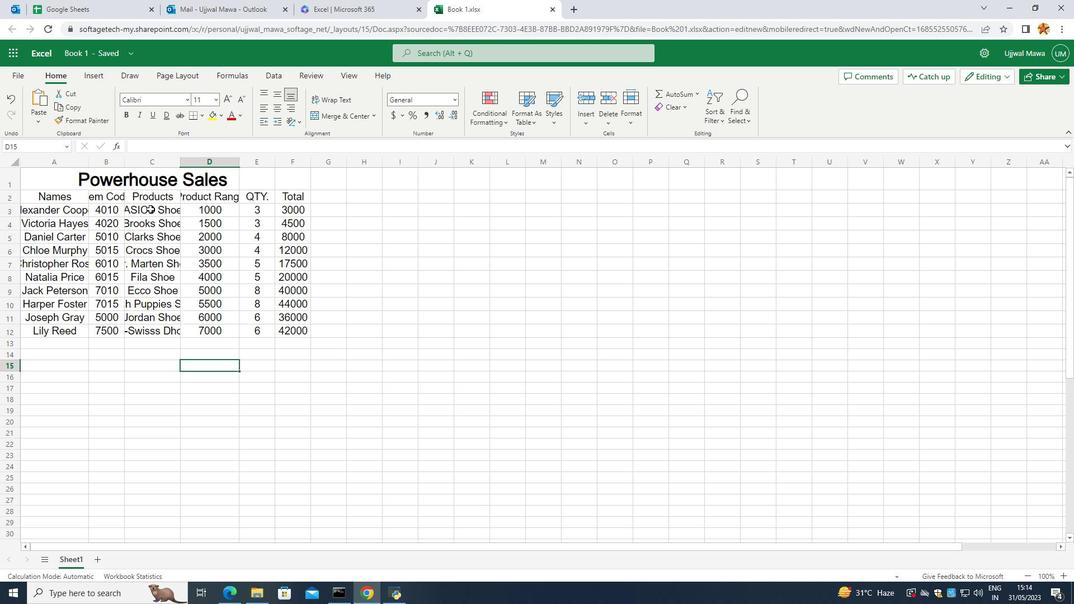 
Action: Mouse moved to (118, 200)
Screenshot: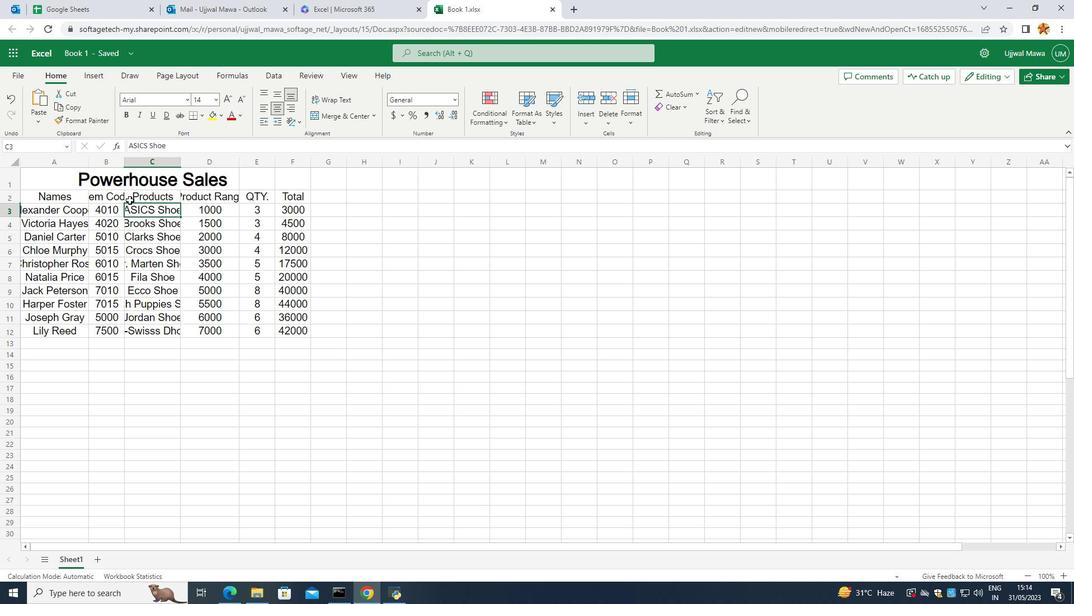 
Action: Mouse pressed left at (118, 200)
Screenshot: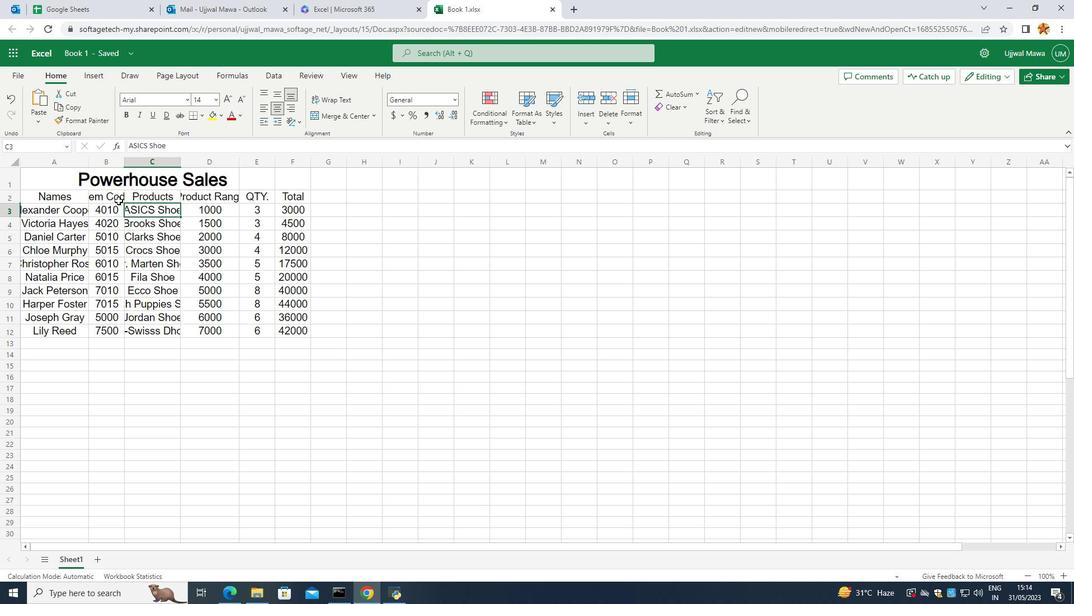 
Action: Mouse moved to (125, 167)
Screenshot: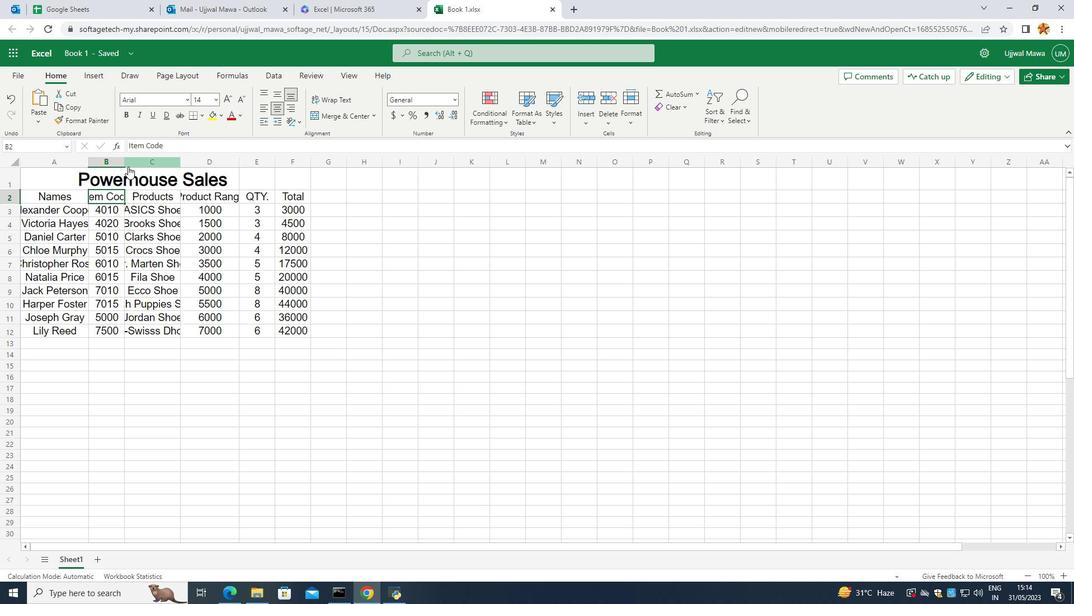 
Action: Mouse pressed left at (125, 167)
Screenshot: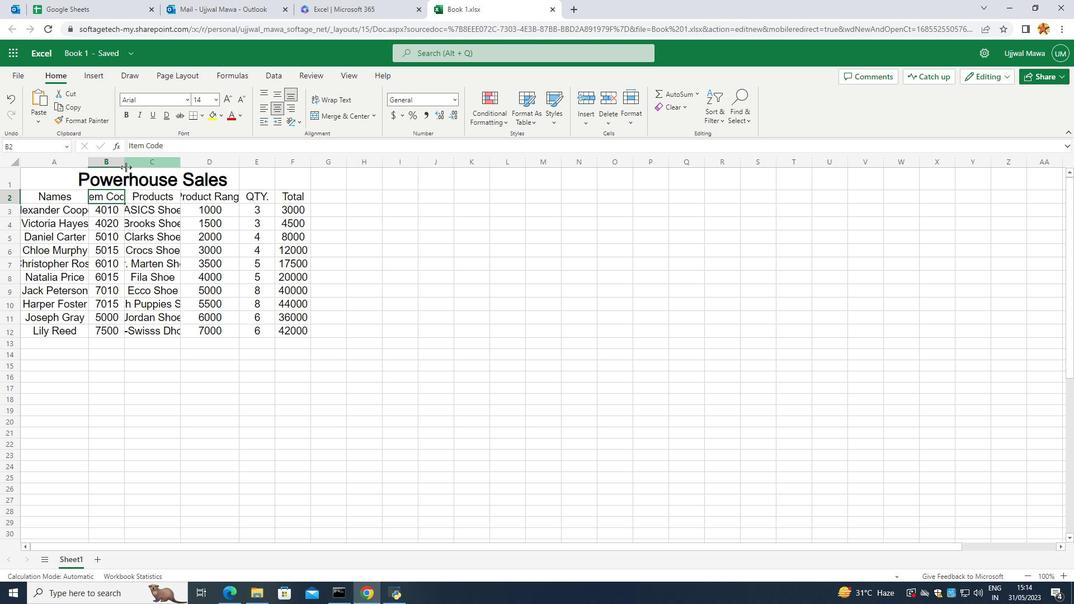 
Action: Mouse moved to (191, 161)
Screenshot: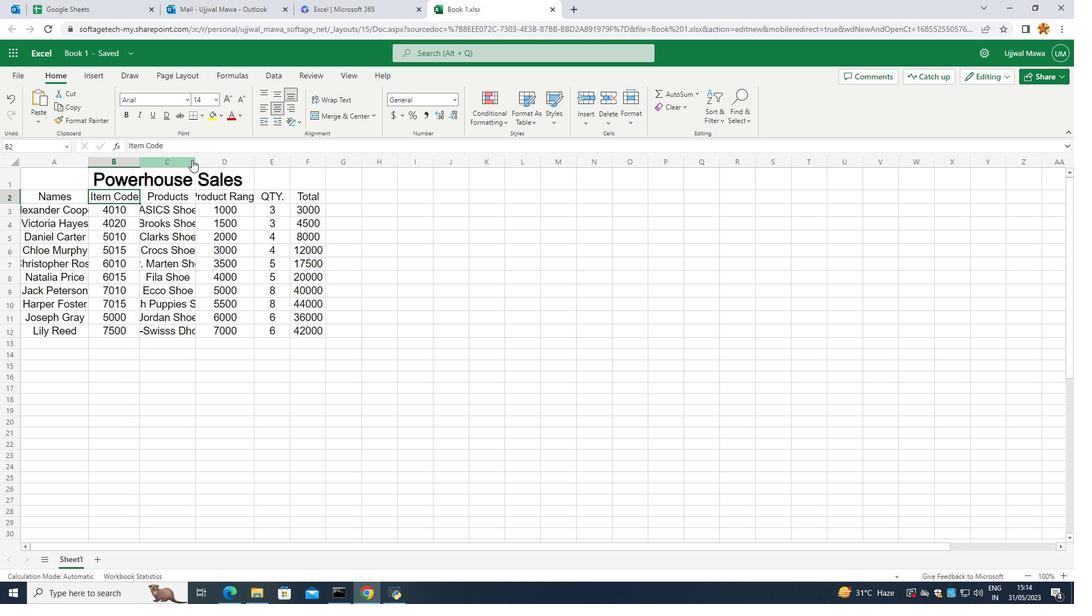 
Action: Mouse pressed left at (191, 161)
Screenshot: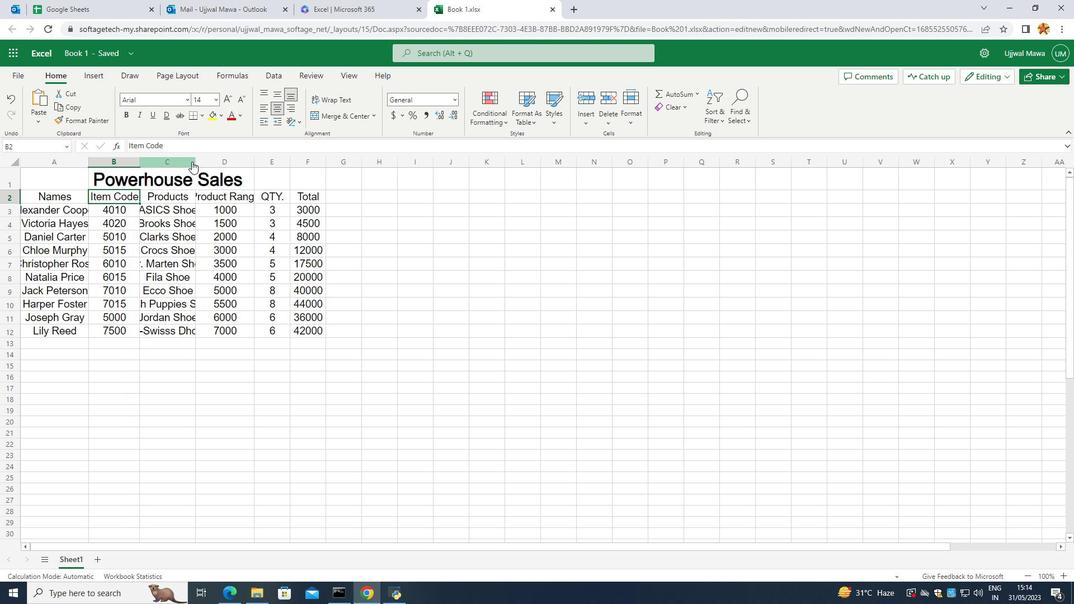 
Action: Mouse moved to (194, 161)
Screenshot: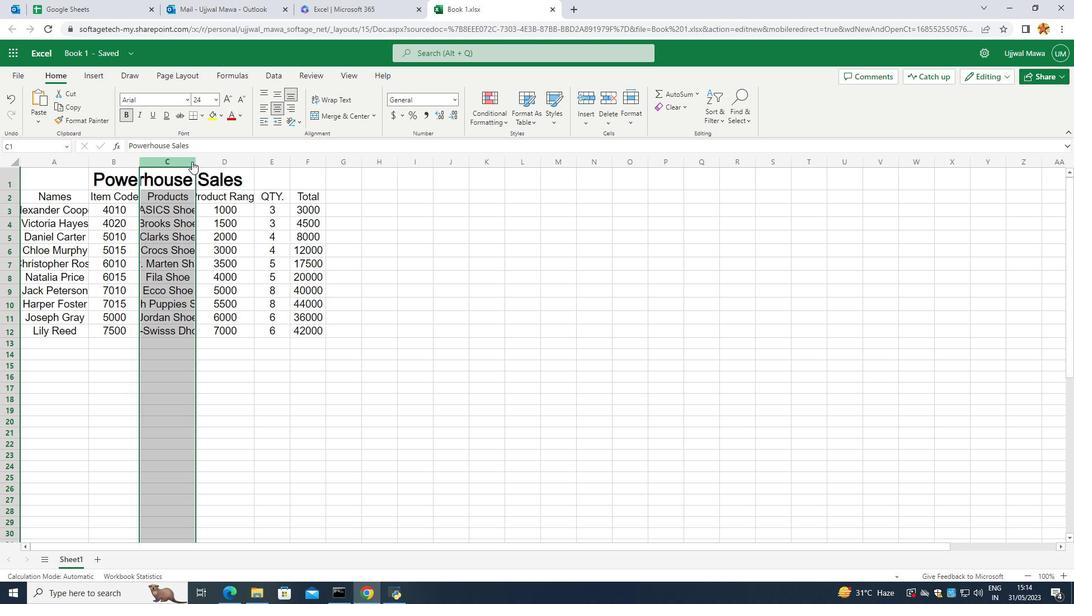 
Action: Mouse pressed left at (194, 161)
Screenshot: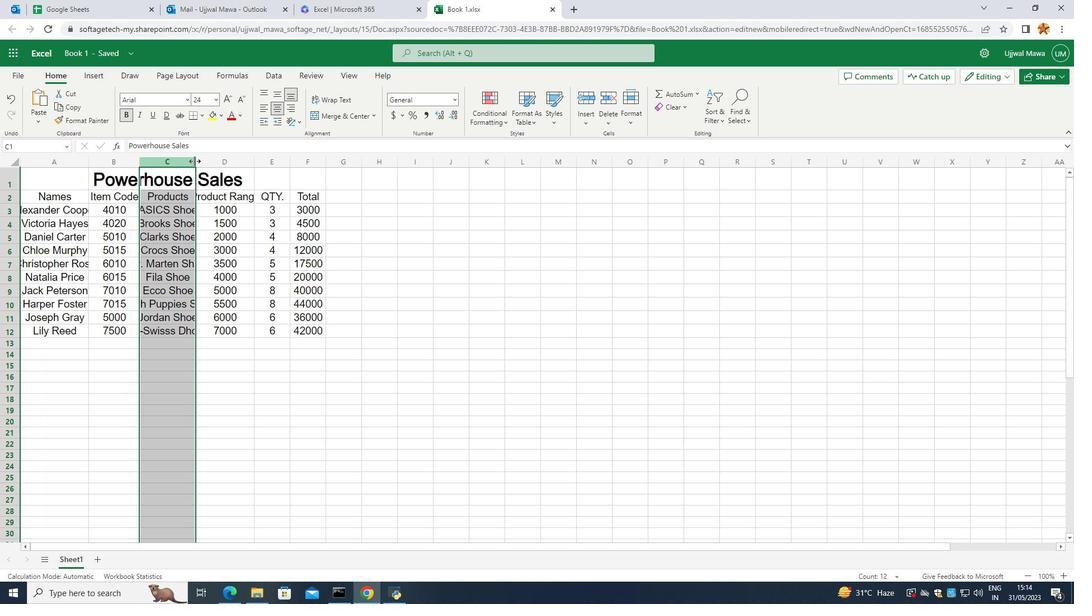 
Action: Mouse moved to (278, 162)
Screenshot: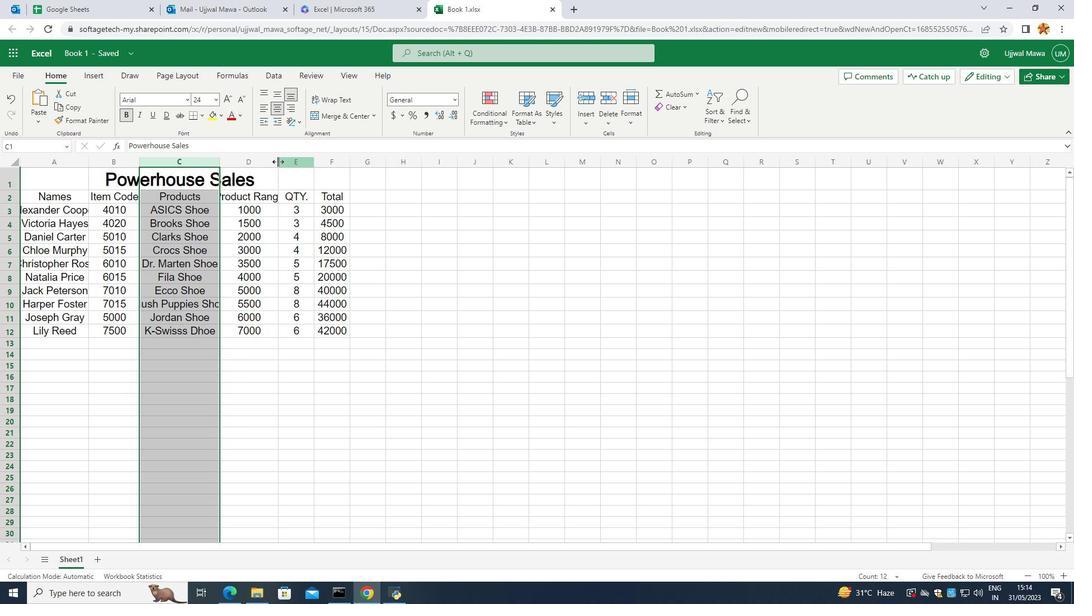 
Action: Mouse pressed left at (278, 162)
Screenshot: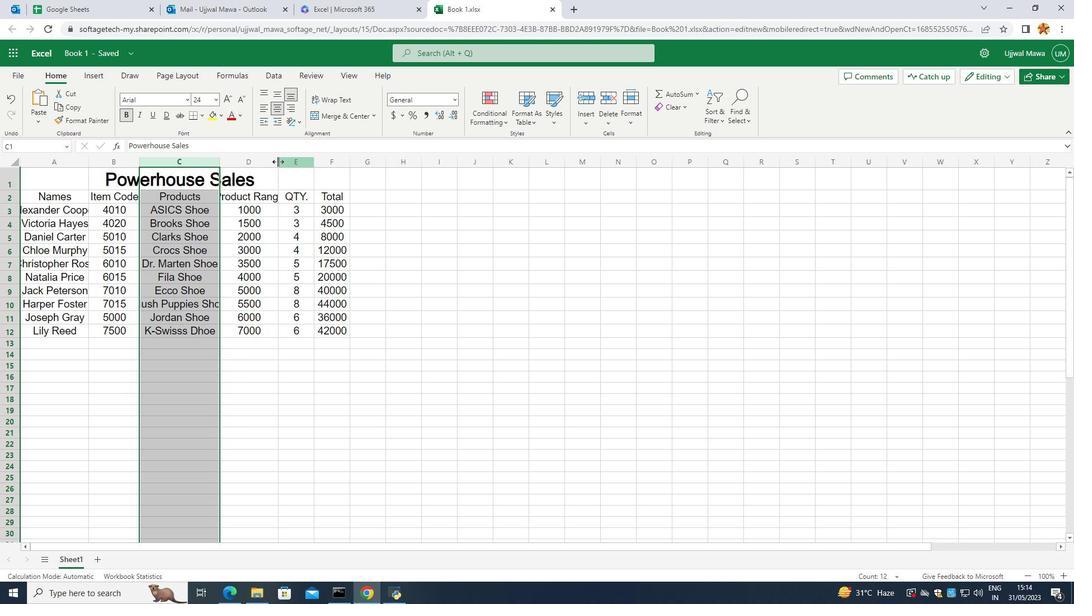 
Action: Mouse moved to (81, 171)
Screenshot: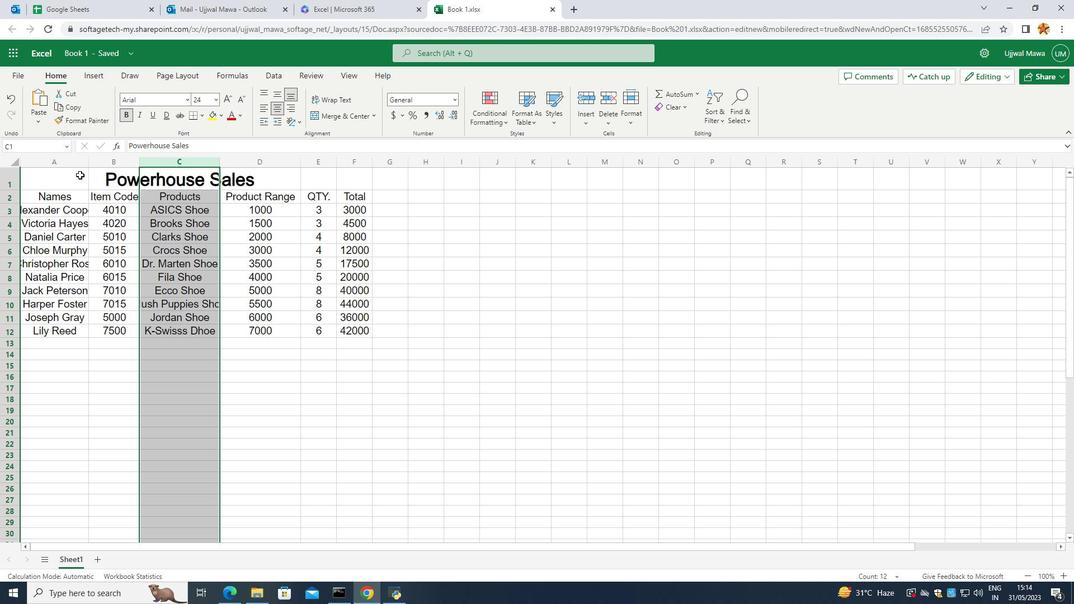 
Action: Mouse pressed left at (81, 171)
Screenshot: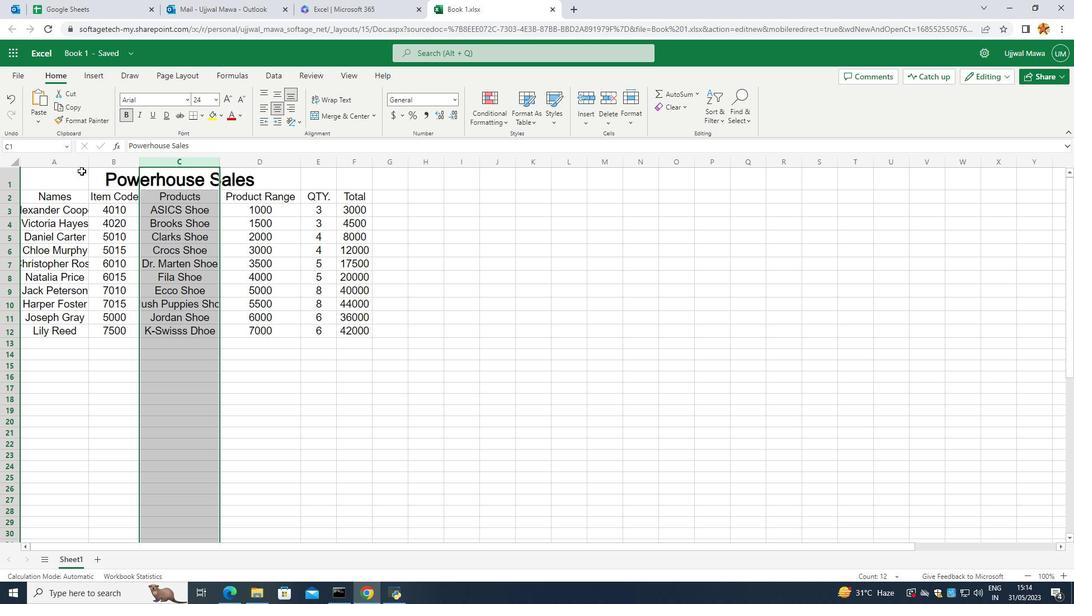 
Action: Mouse moved to (90, 165)
Screenshot: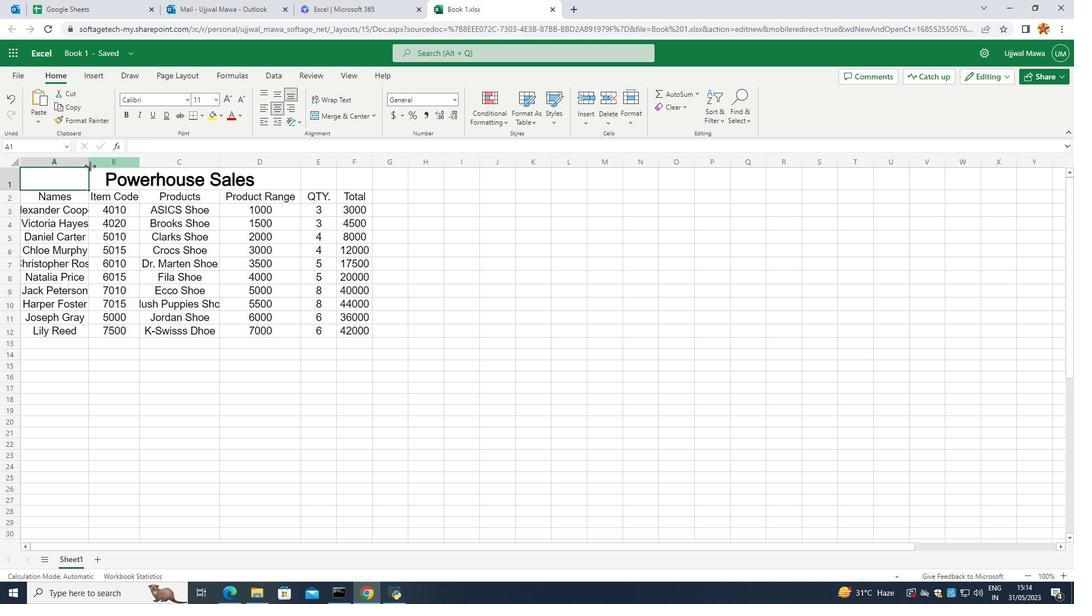 
Action: Mouse pressed left at (90, 165)
Screenshot: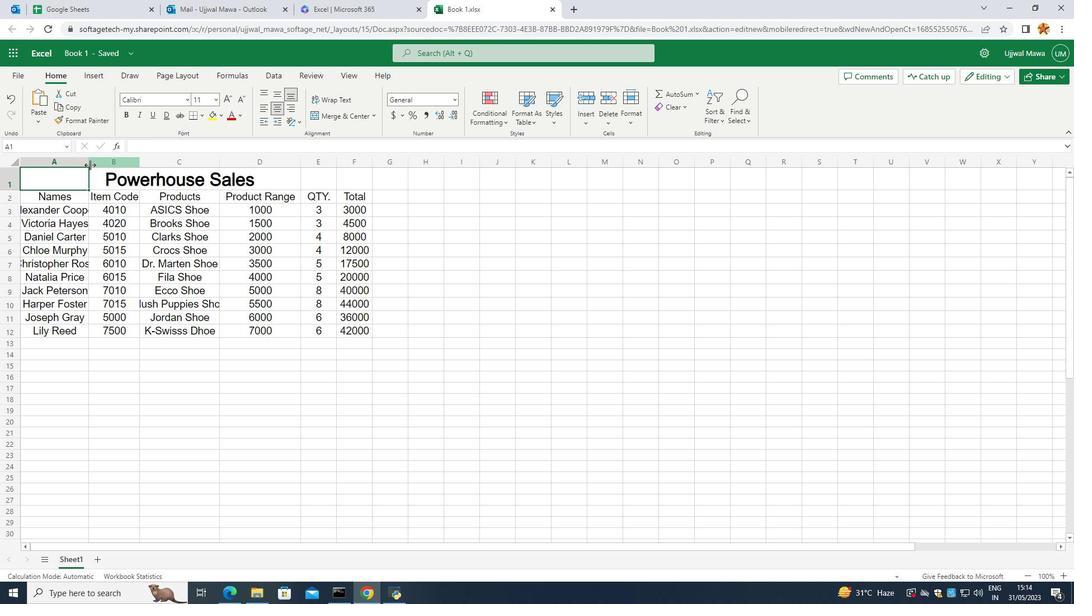
Action: Mouse moved to (616, 303)
Screenshot: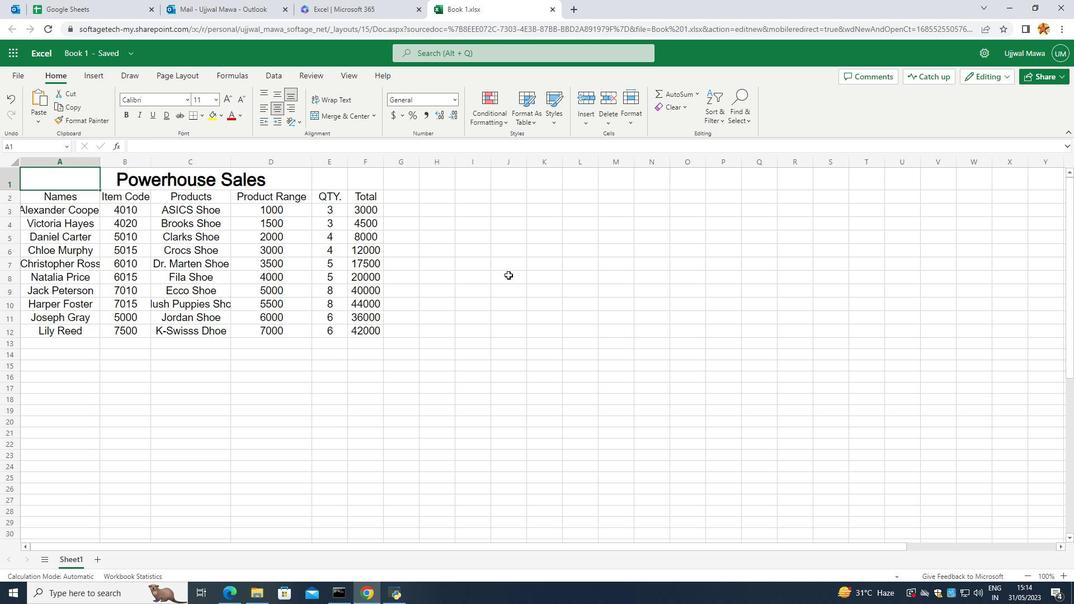 
Action: Mouse pressed left at (616, 303)
Screenshot: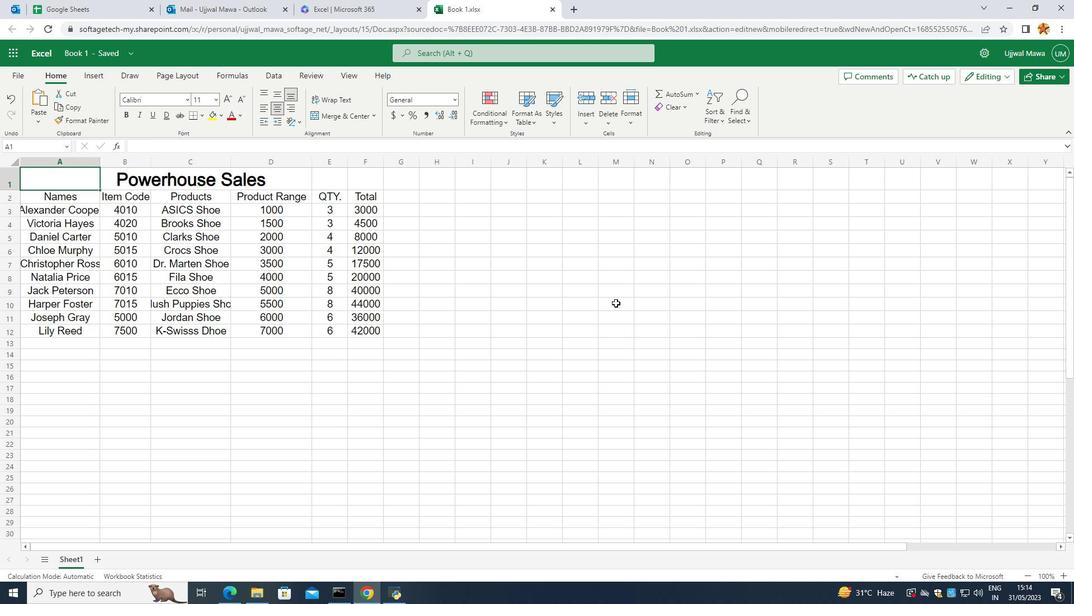 
Action: Mouse moved to (53, 182)
Screenshot: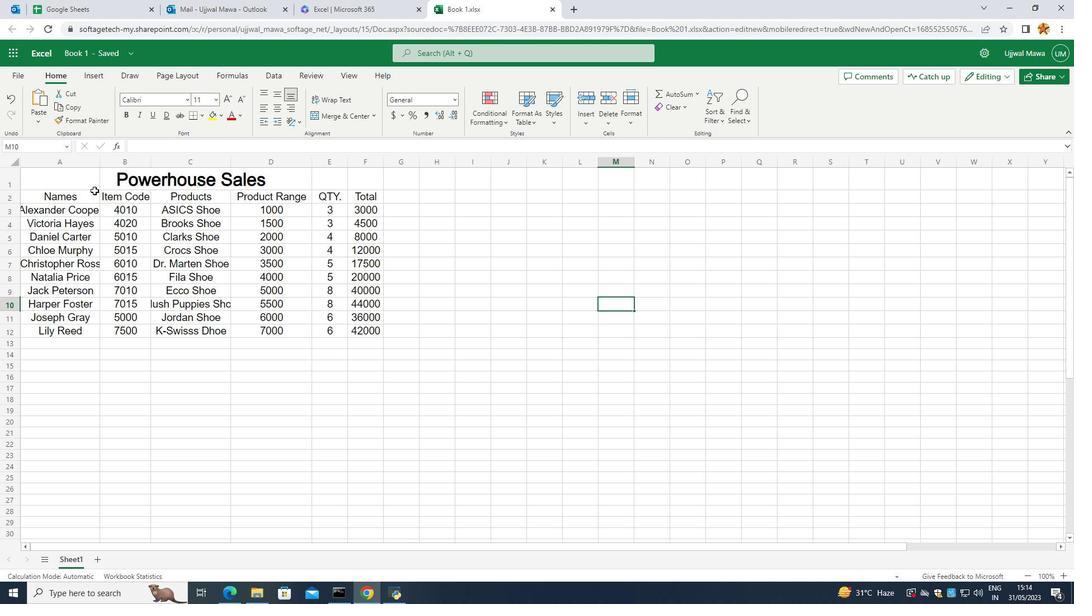
Action: Mouse pressed left at (53, 182)
Screenshot: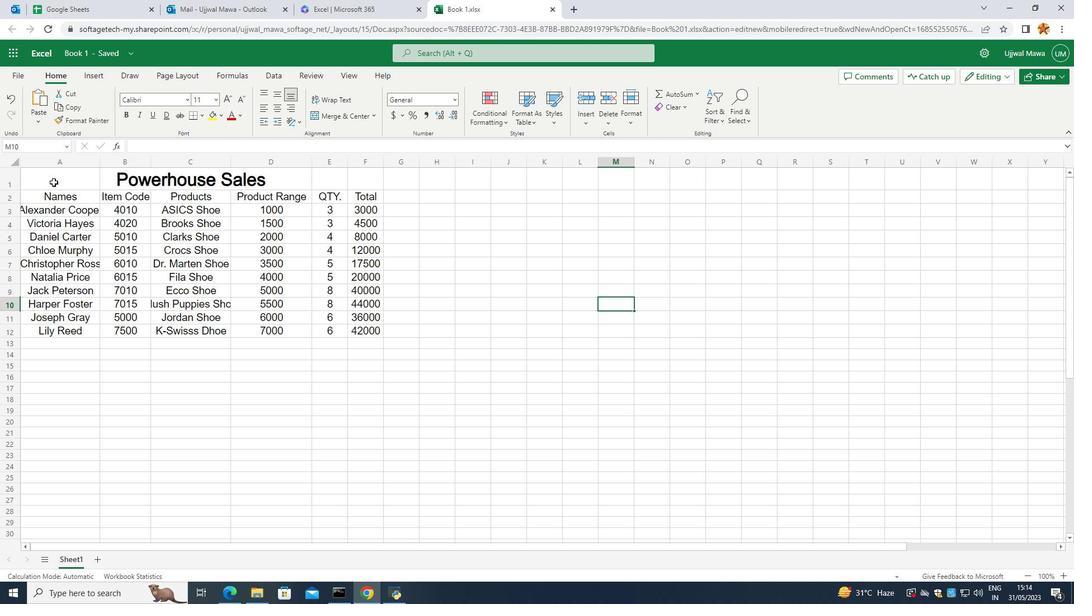 
Action: Mouse moved to (77, 208)
Screenshot: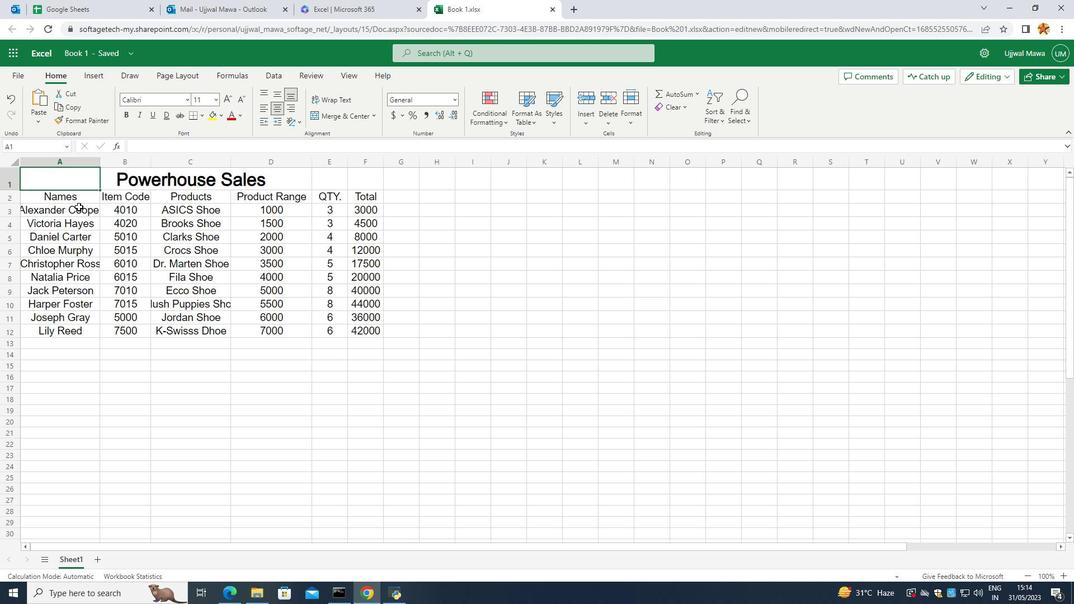 
Action: Mouse pressed left at (77, 208)
Screenshot: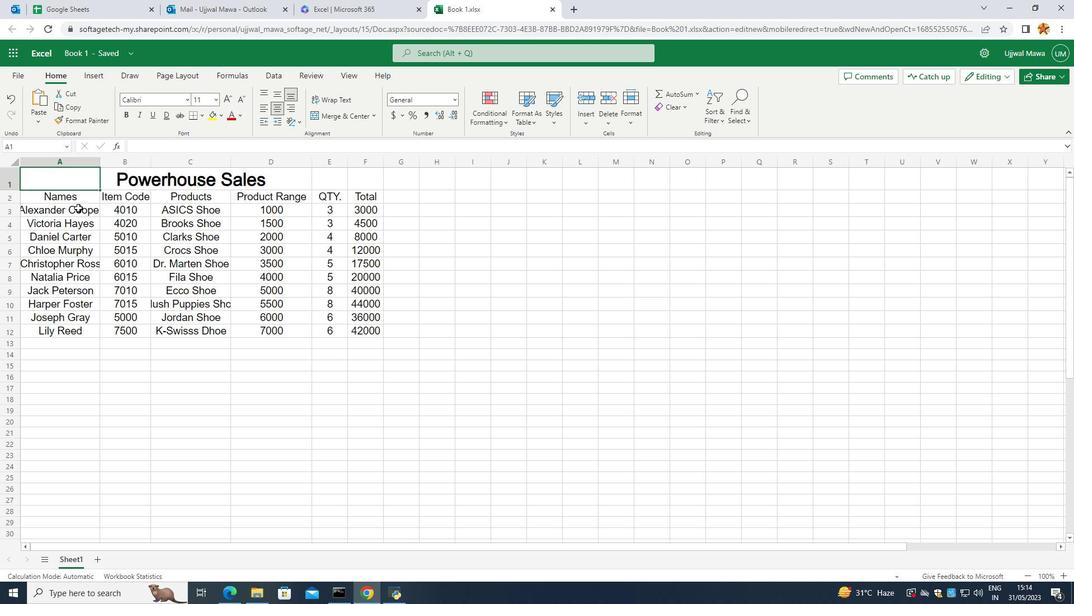
Action: Mouse pressed left at (77, 208)
Screenshot: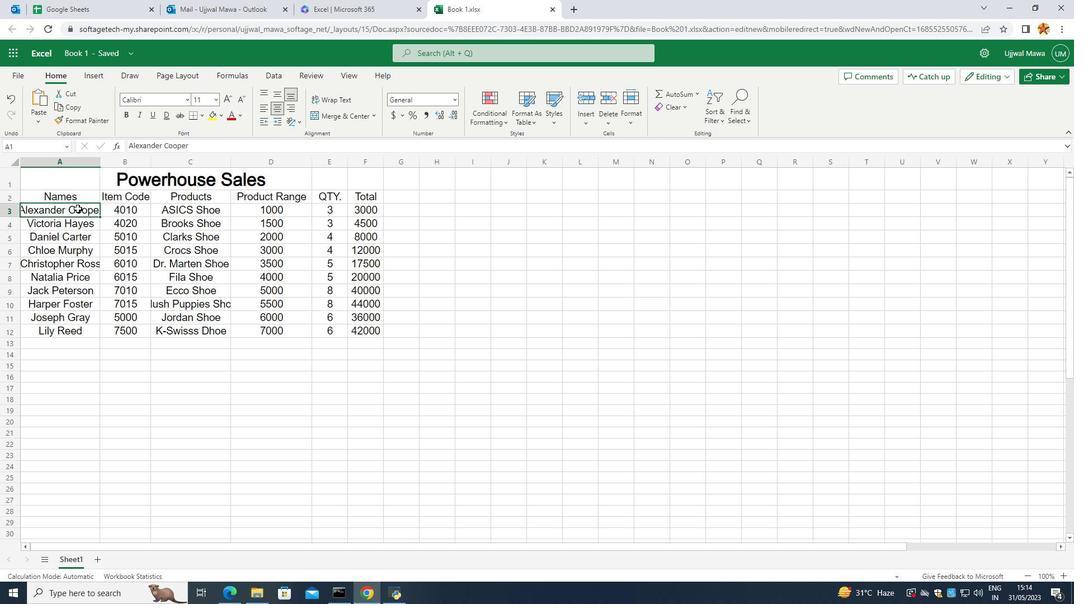 
Action: Mouse moved to (69, 241)
Screenshot: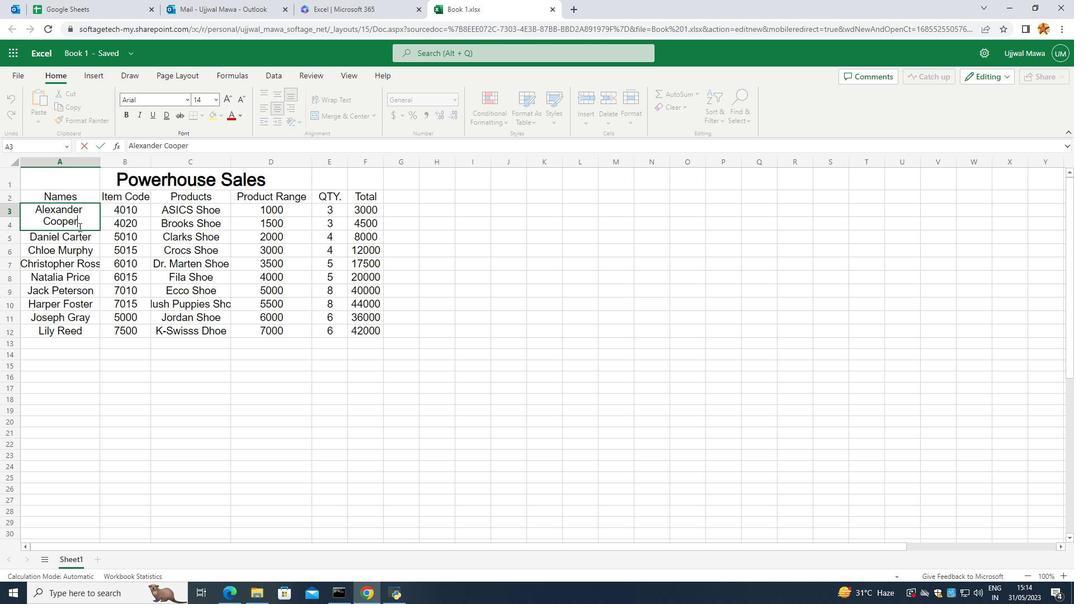 
Action: Mouse pressed left at (69, 241)
Screenshot: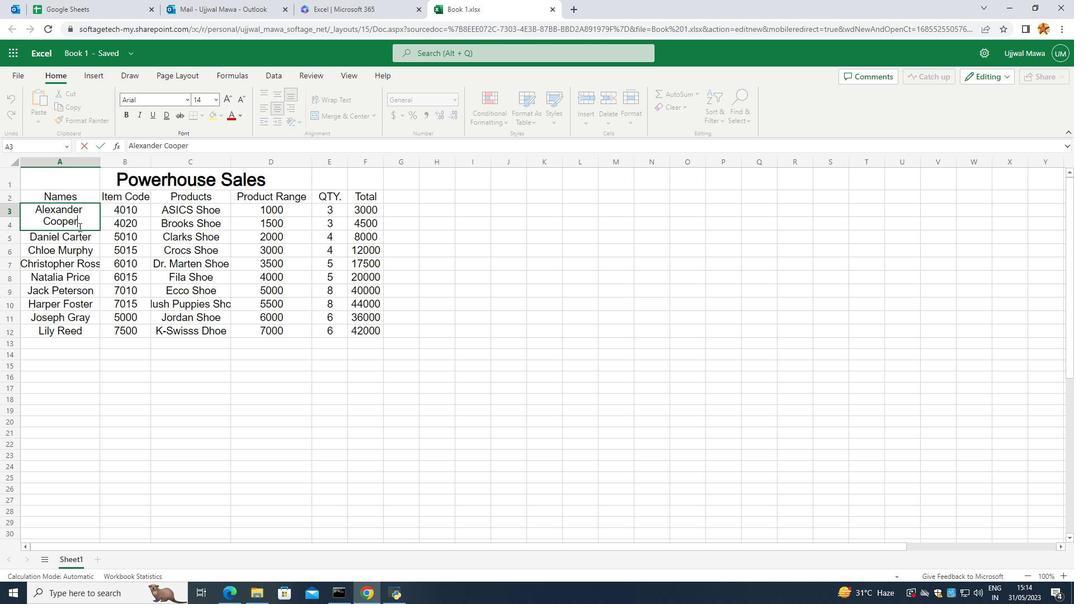 
Action: Mouse moved to (91, 191)
Screenshot: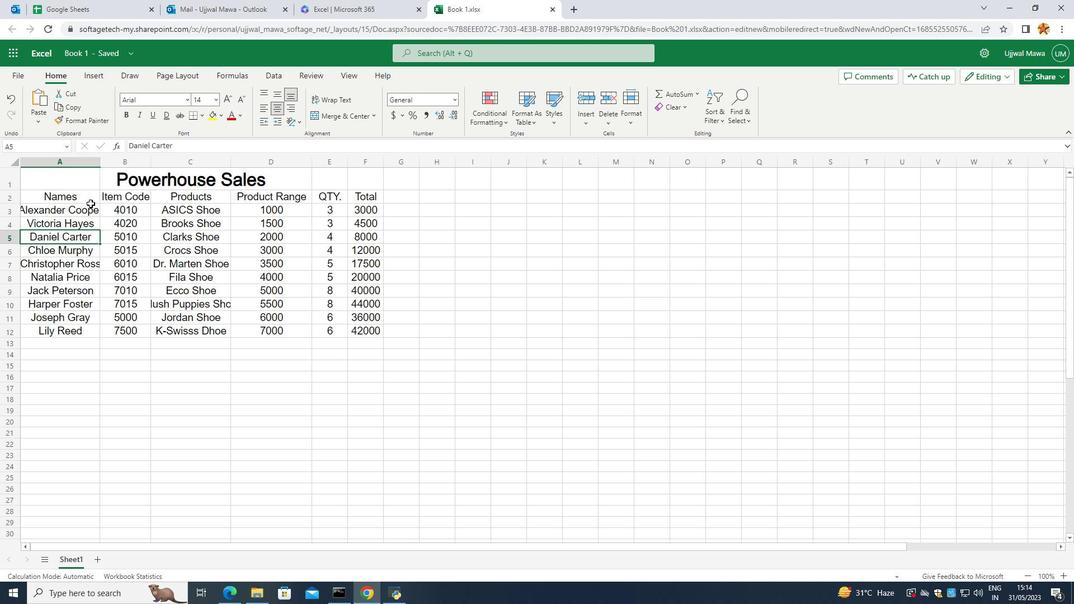 
Action: Mouse pressed left at (91, 191)
Screenshot: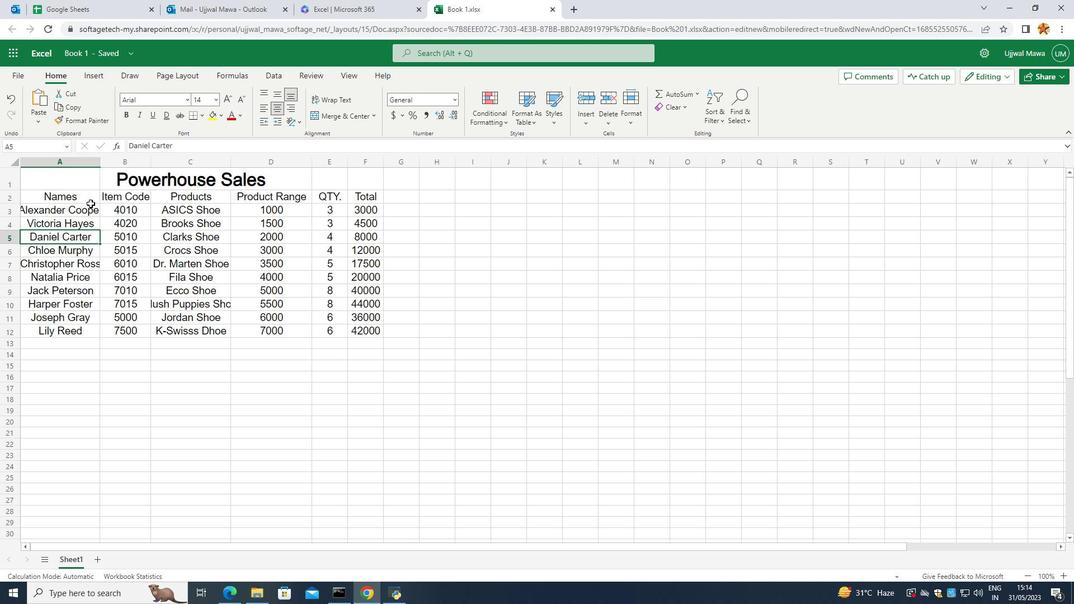 
Action: Mouse pressed left at (91, 191)
Screenshot: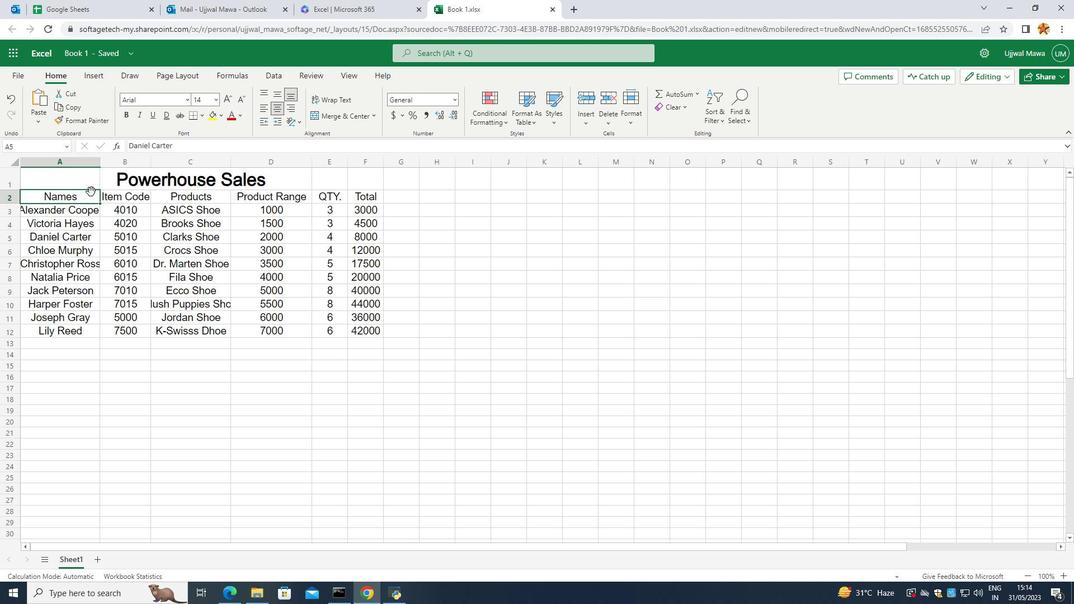 
Action: Mouse moved to (100, 165)
Screenshot: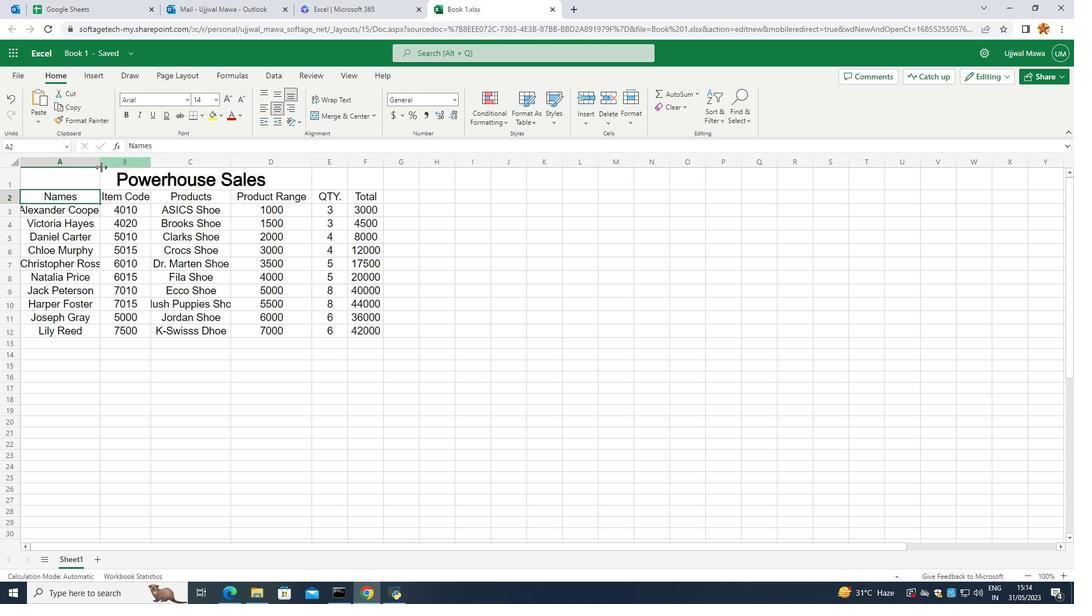 
Action: Mouse pressed left at (100, 165)
Screenshot: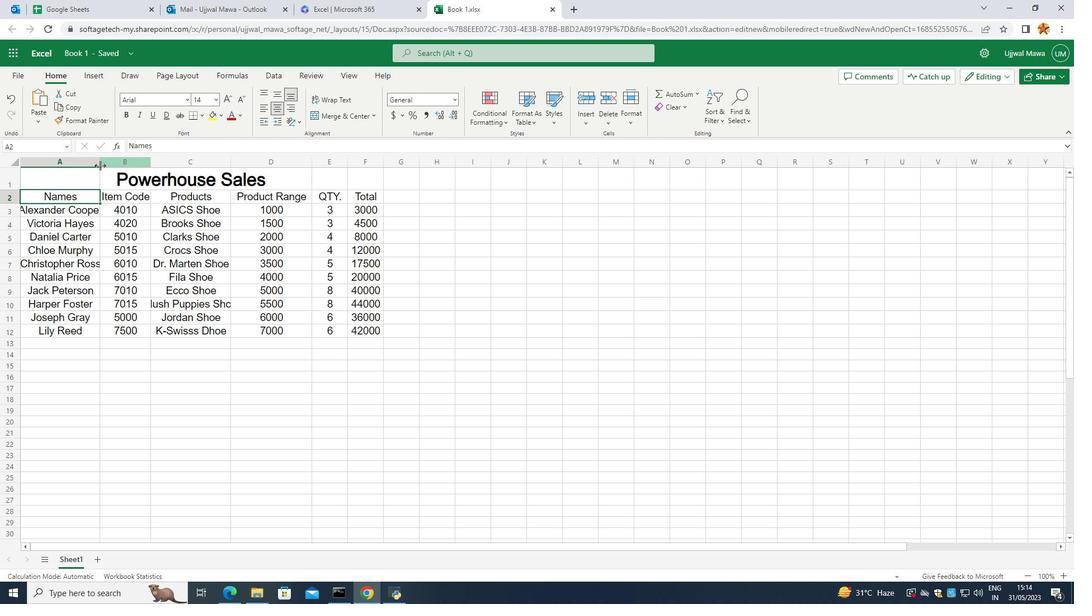 
Action: Mouse moved to (533, 287)
Screenshot: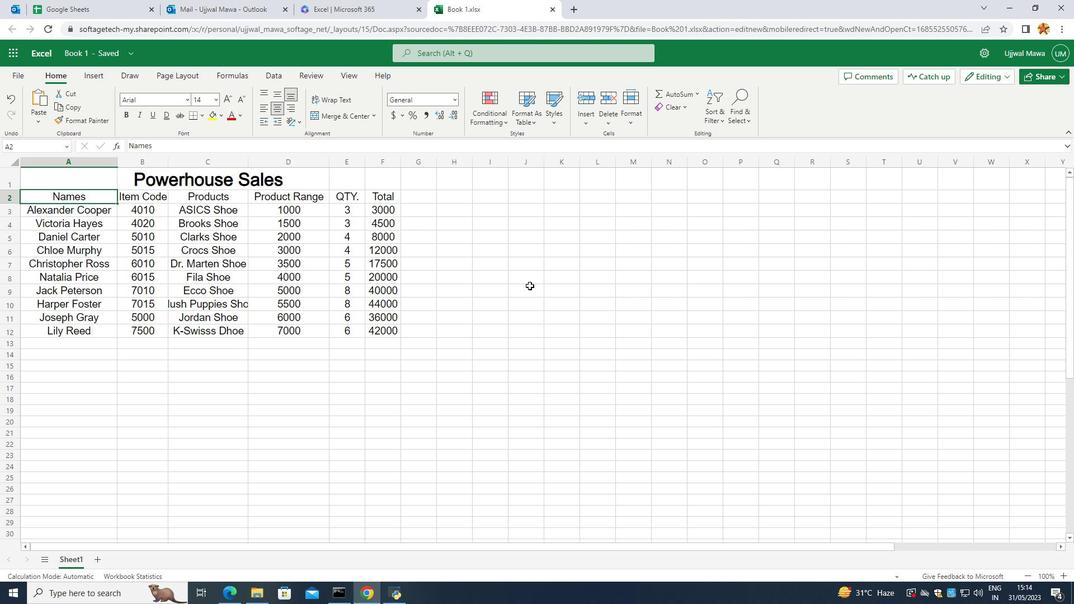 
Action: Mouse pressed left at (533, 287)
Screenshot: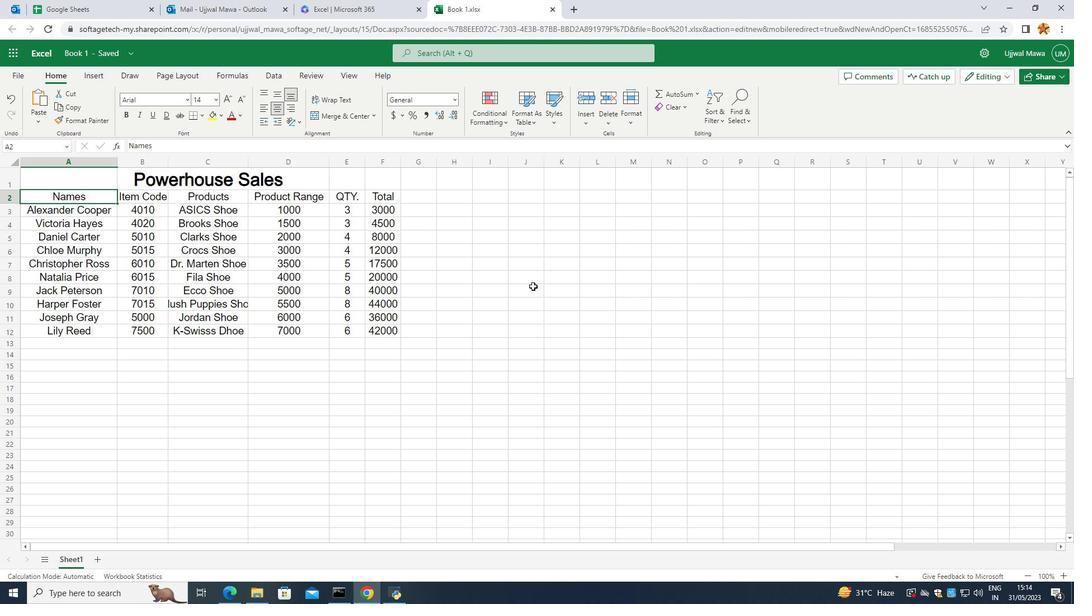 
Action: Mouse moved to (77, 52)
Screenshot: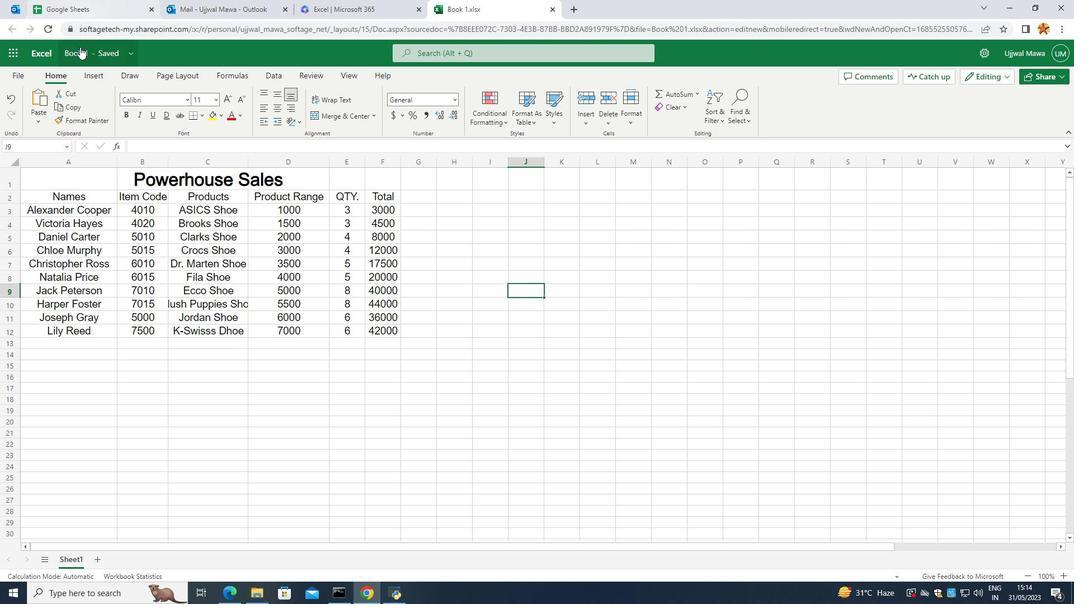 
Action: Mouse pressed left at (77, 52)
Screenshot: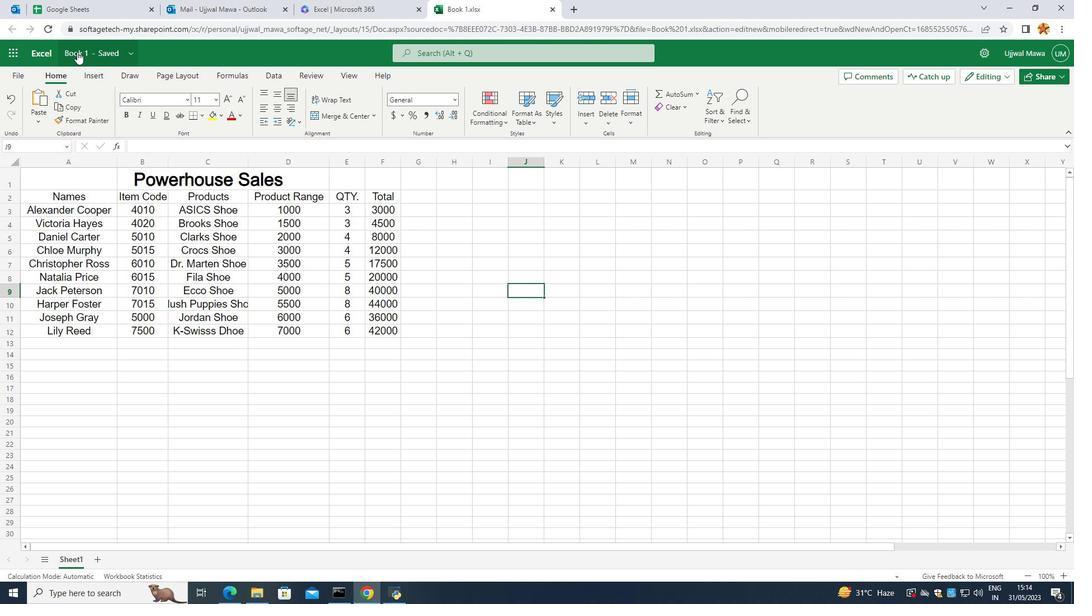 
Action: Mouse pressed left at (77, 52)
Screenshot: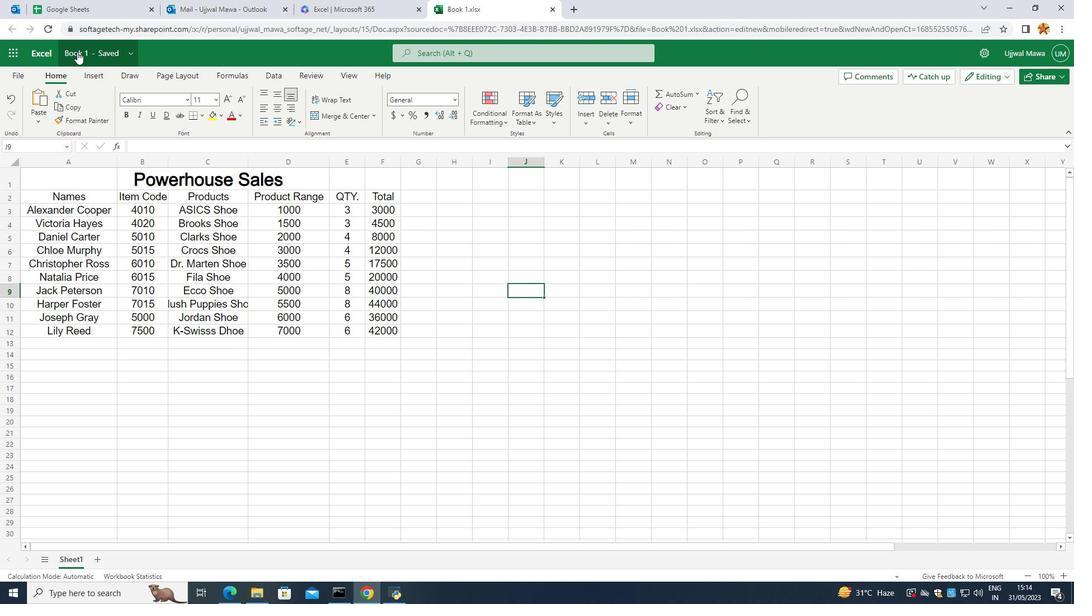 
Action: Mouse moved to (81, 53)
Screenshot: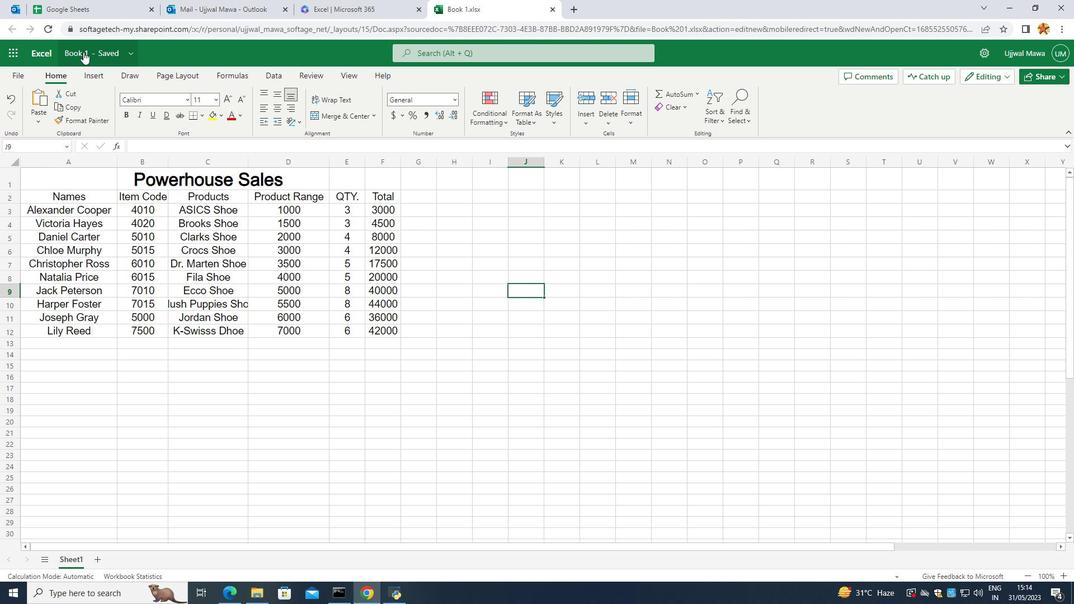 
Action: Mouse pressed left at (81, 53)
Screenshot: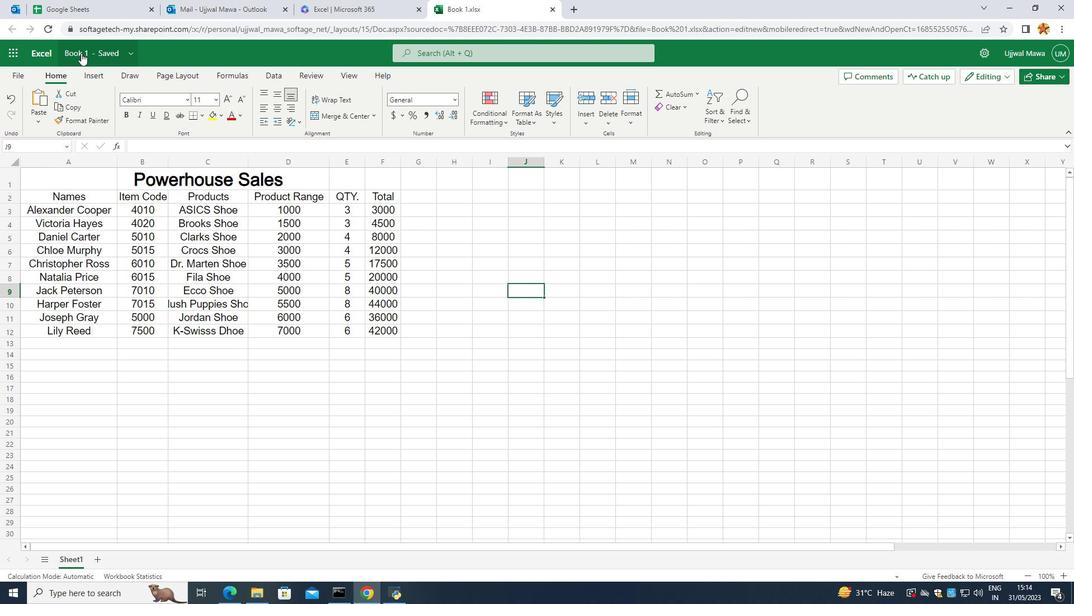 
Action: Mouse pressed left at (81, 53)
Screenshot: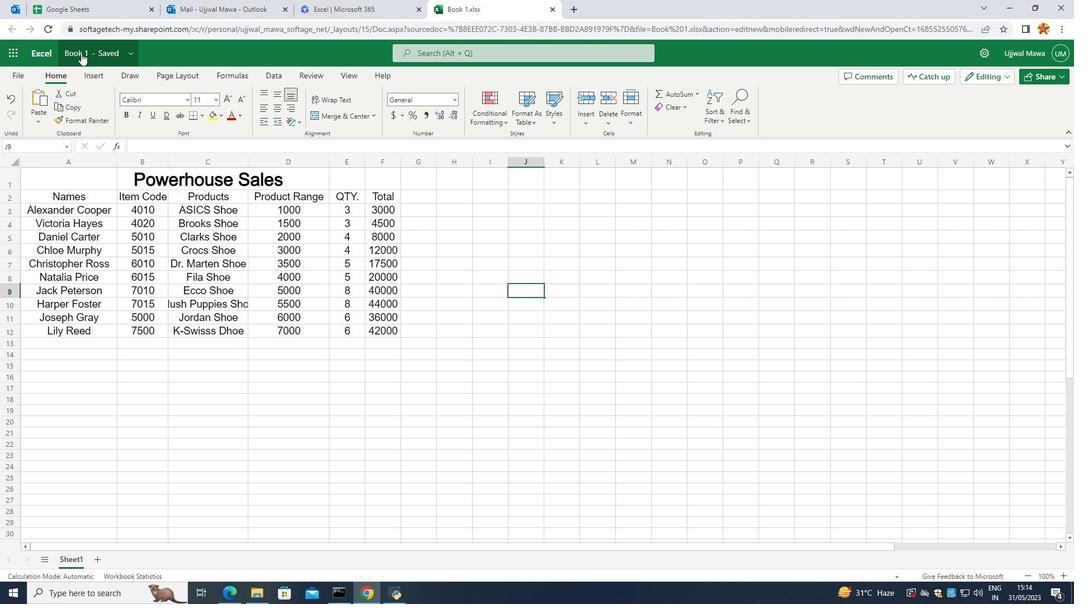 
Action: Mouse pressed left at (81, 53)
Screenshot: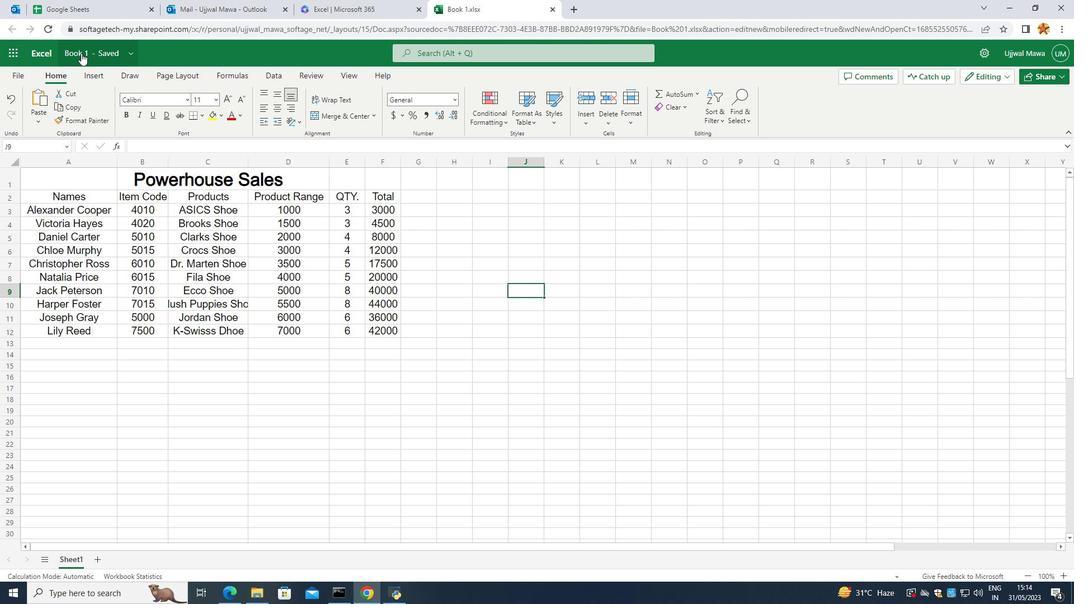 
Action: Mouse moved to (67, 28)
Screenshot: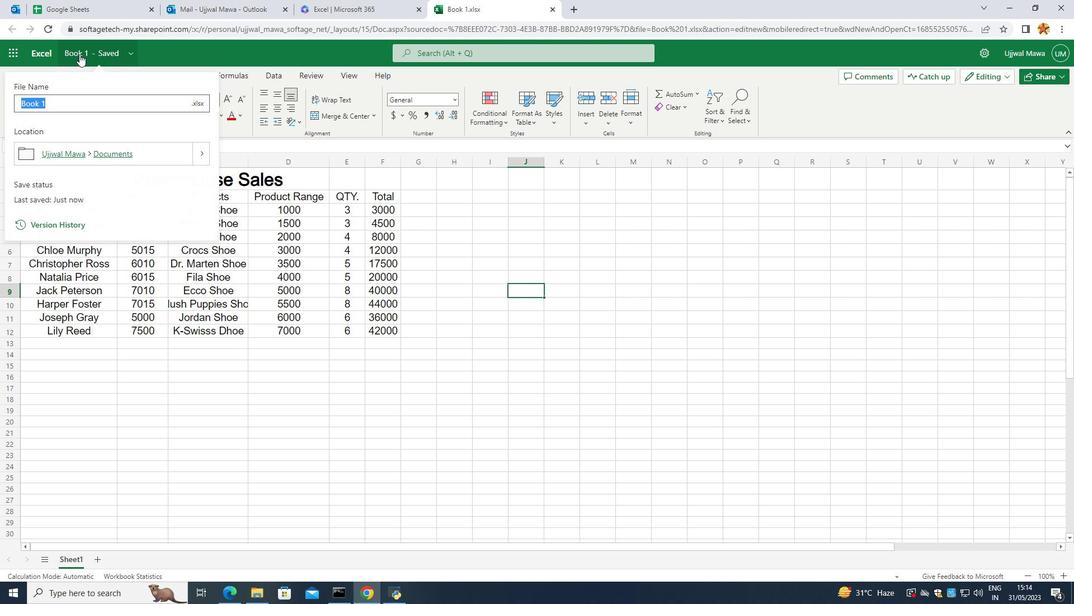
Action: Key pressed <Key.caps_lock>P<Key.caps_lock>owersales<Key.space><Key.backspace><Key.backspace><Key.backspace><Key.backspace><Key.backspace><Key.backspace>house<Key.space><Key.caps_lock>S<Key.caps_lock>al;es<Key.enter>
Screenshot: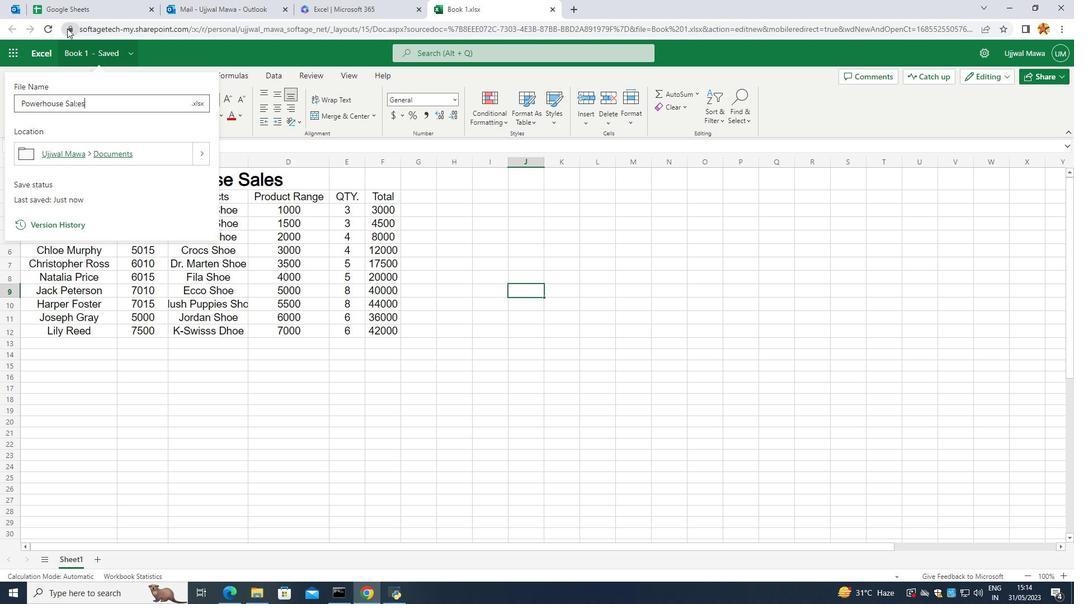 
Action: Mouse moved to (138, 178)
Screenshot: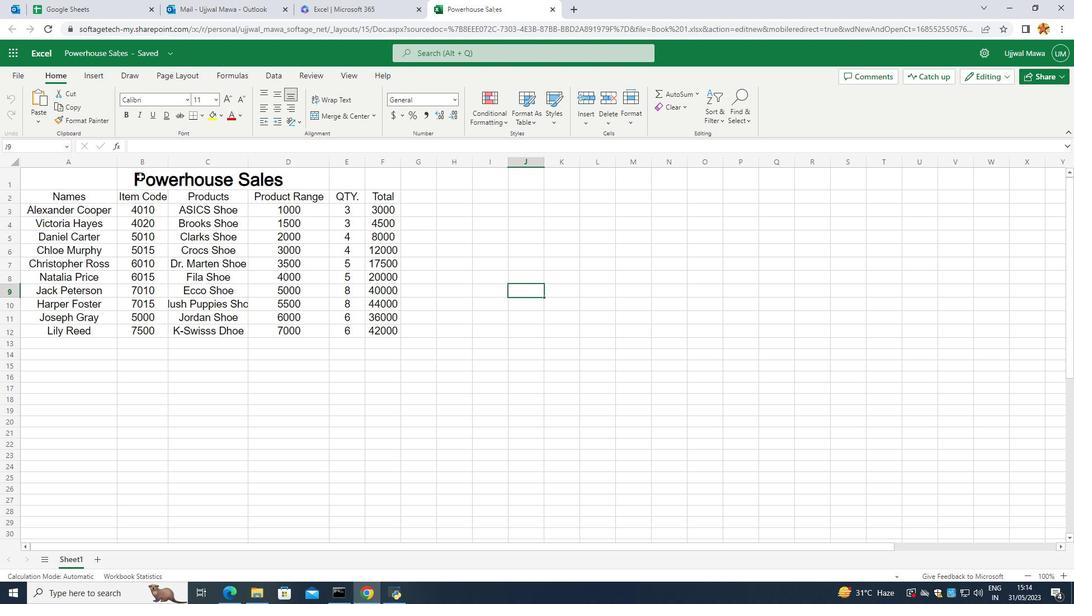 
Action: Mouse pressed left at (138, 178)
Screenshot: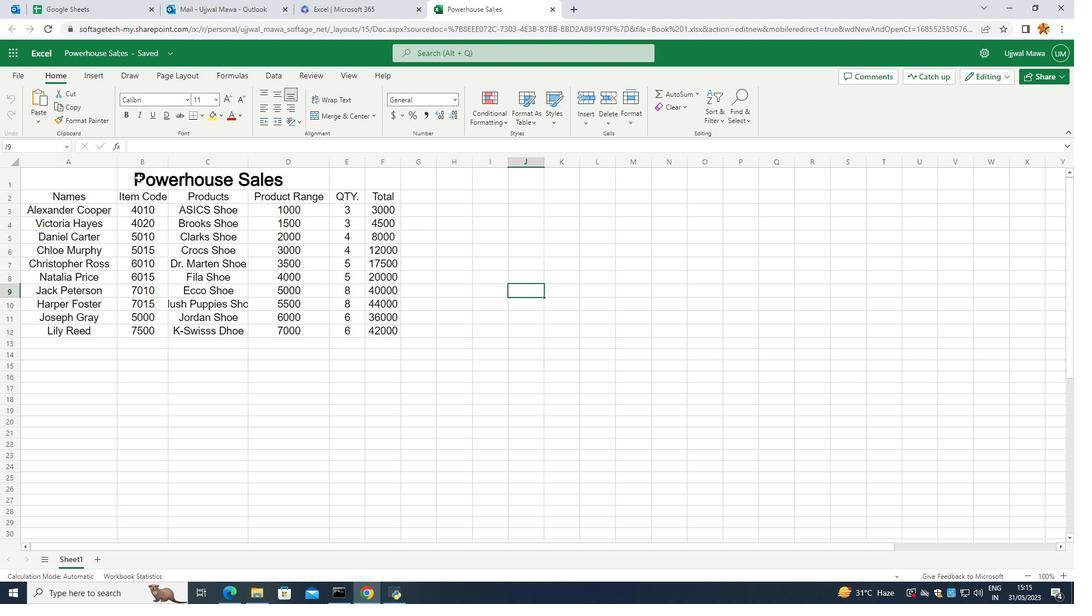 
Action: Mouse moved to (279, 92)
Screenshot: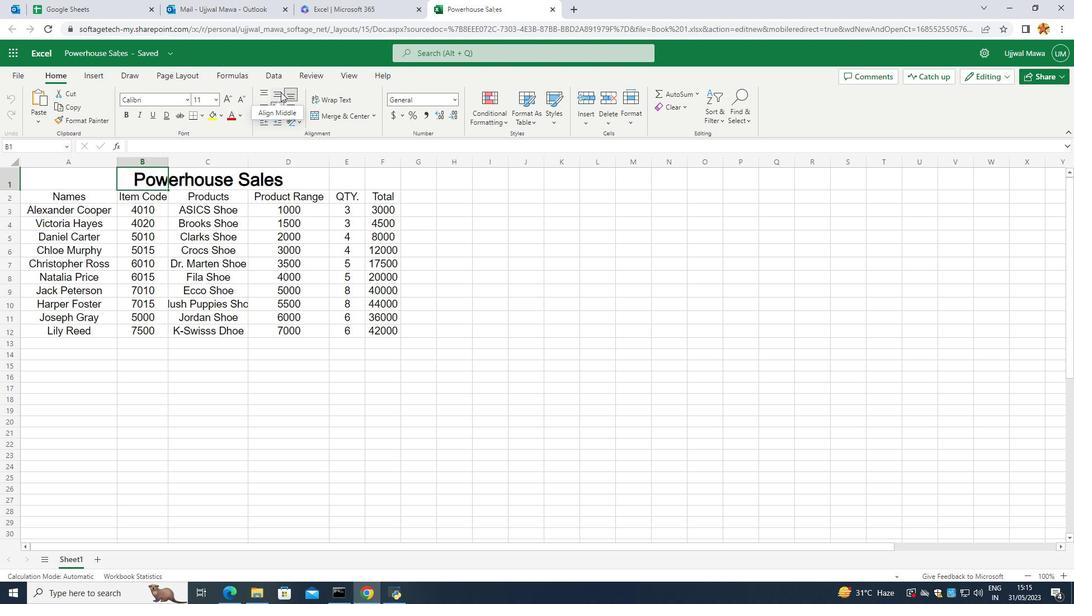 
Action: Mouse pressed left at (279, 92)
Screenshot: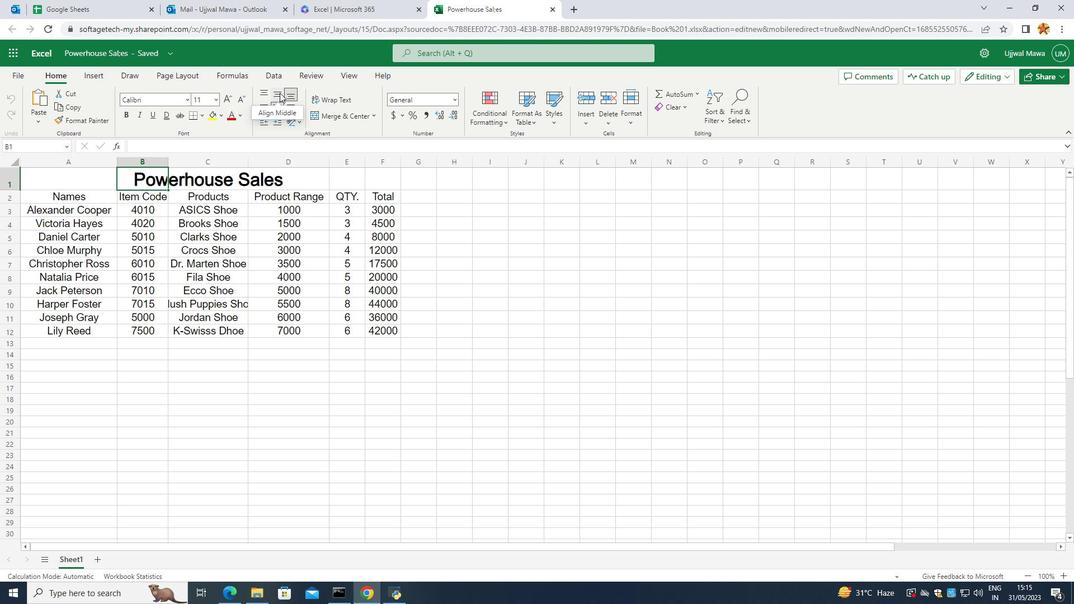 
Action: Mouse moved to (44, 195)
Screenshot: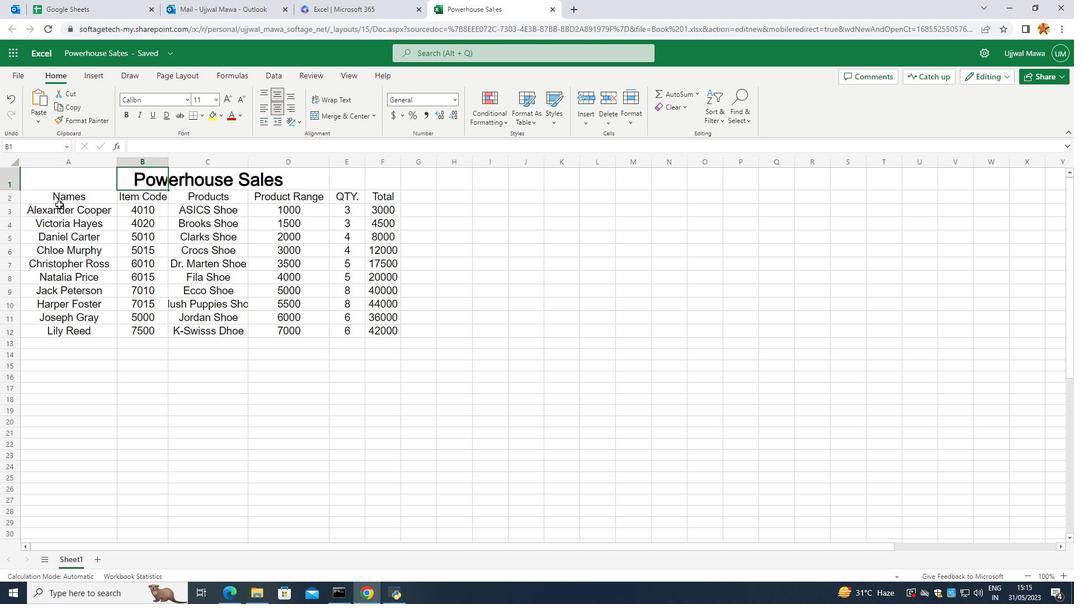 
Action: Mouse pressed left at (44, 195)
Screenshot: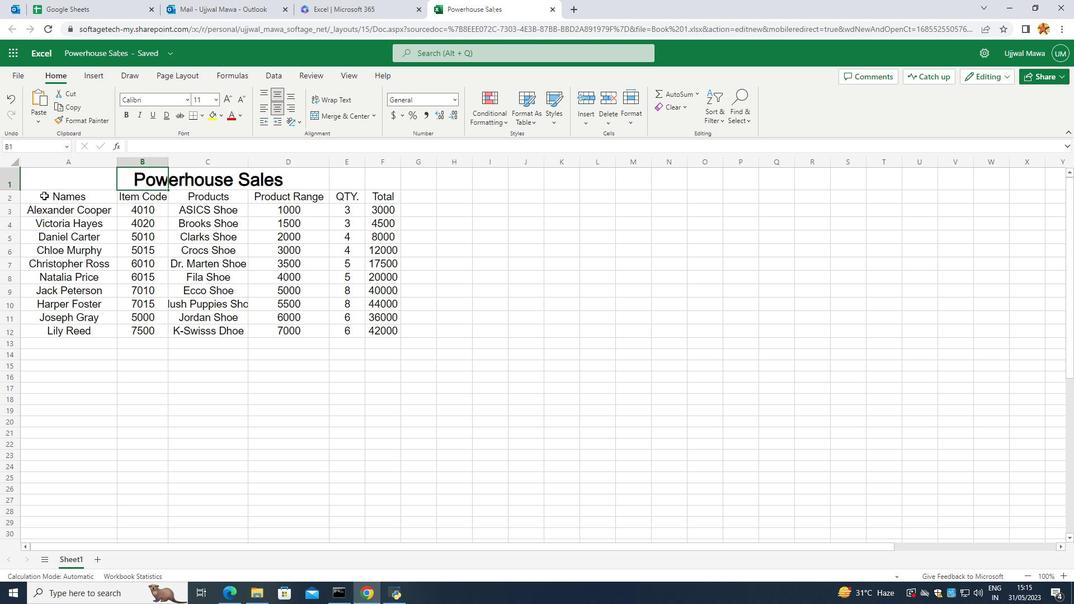 
Action: Mouse moved to (272, 87)
Screenshot: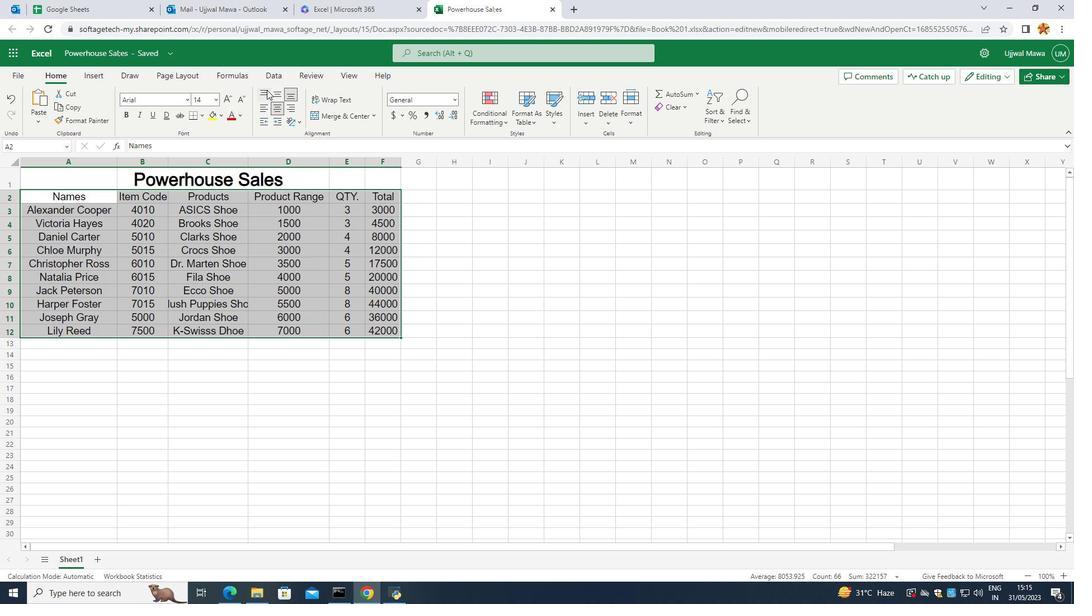 
Action: Mouse pressed left at (272, 87)
Screenshot: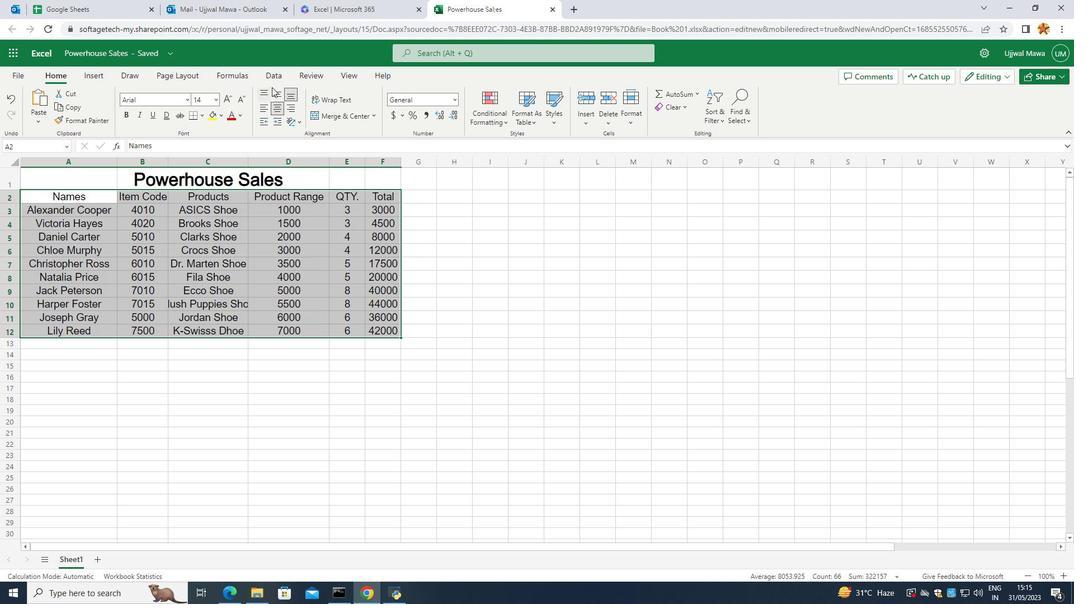 
Action: Mouse moved to (447, 205)
Screenshot: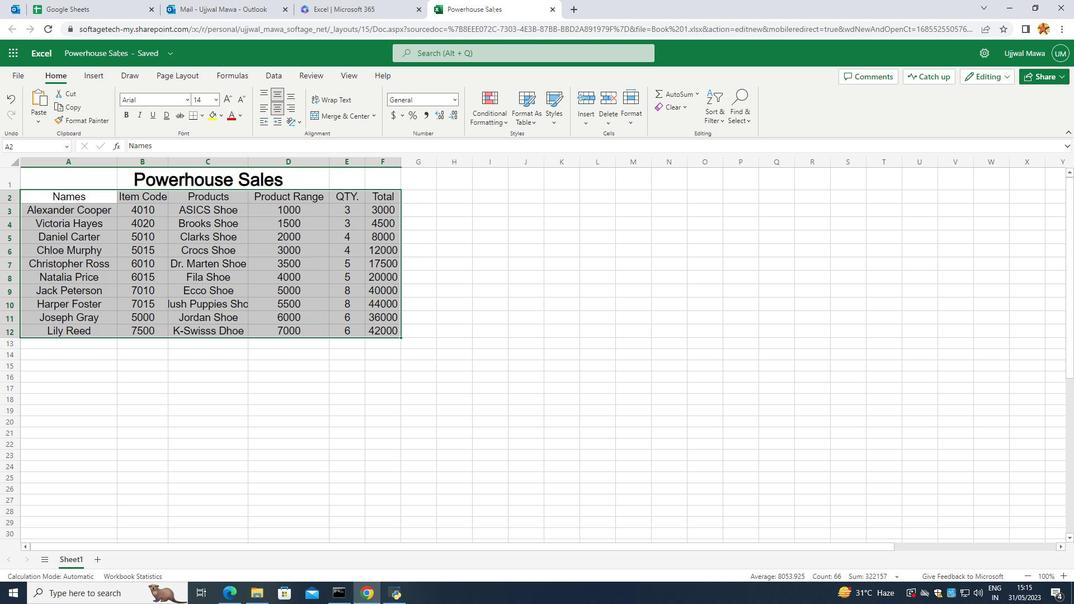 
Action: Mouse pressed left at (447, 205)
Screenshot: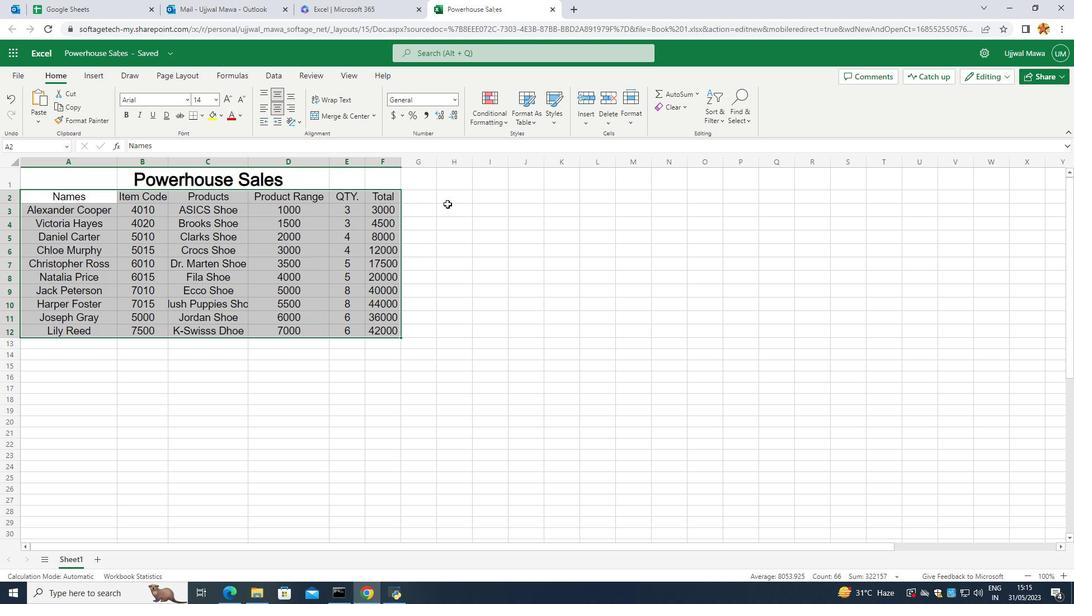 
Action: Mouse moved to (130, 205)
Screenshot: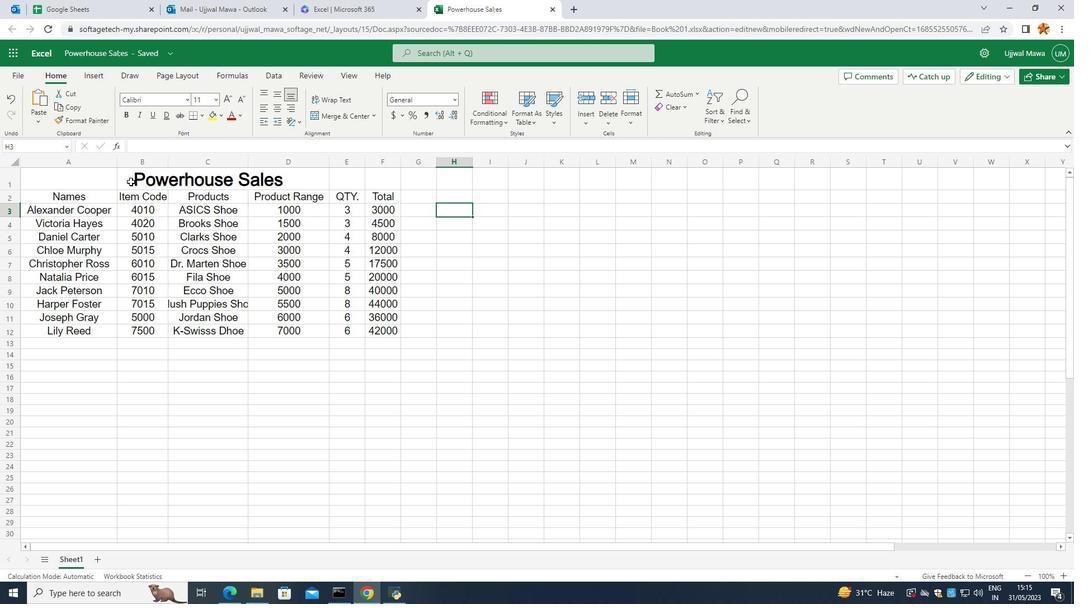 
Action: Mouse pressed left at (130, 205)
Screenshot: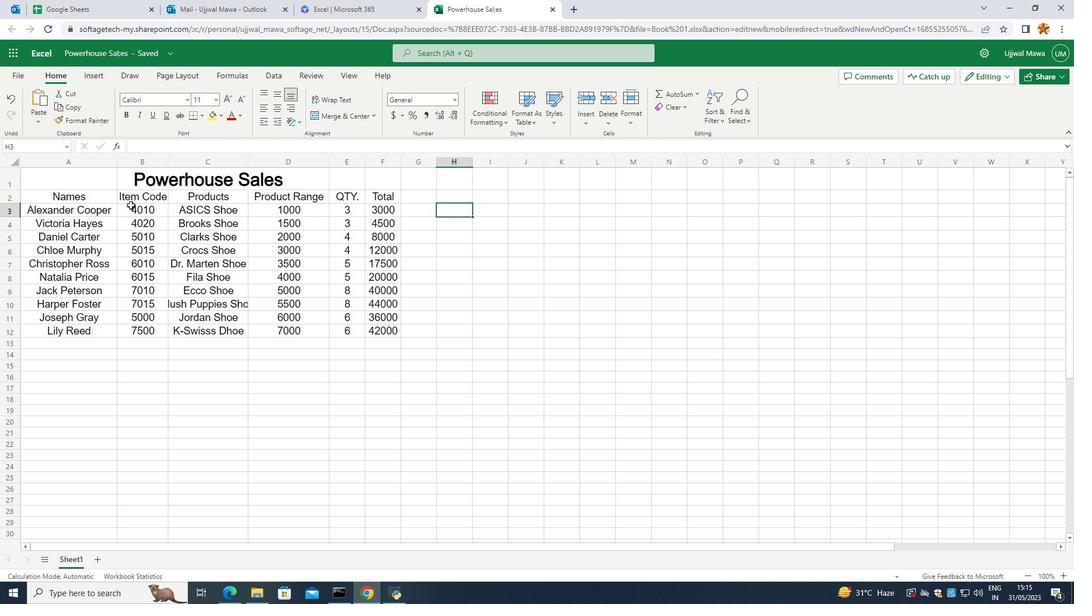 
Action: Mouse moved to (530, 231)
Screenshot: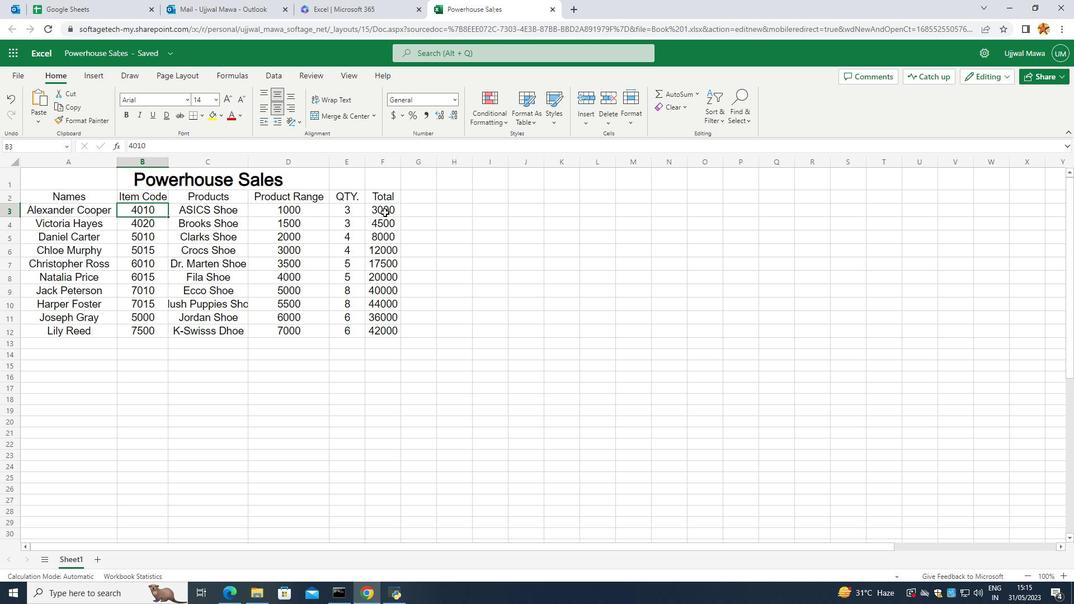 
Action: Mouse pressed left at (530, 231)
Screenshot: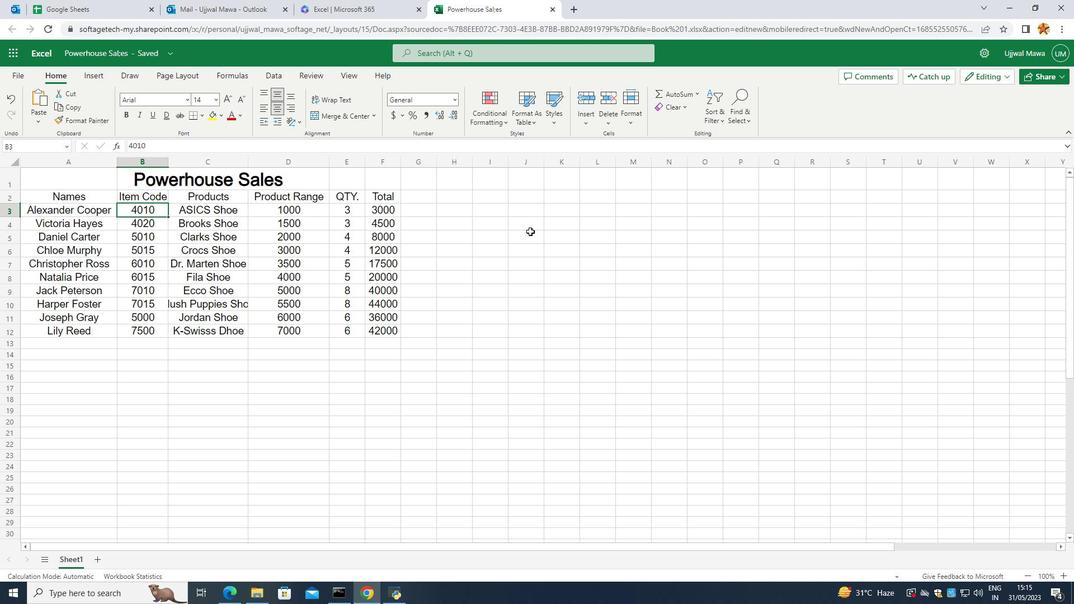 
Action: Mouse moved to (470, 254)
Screenshot: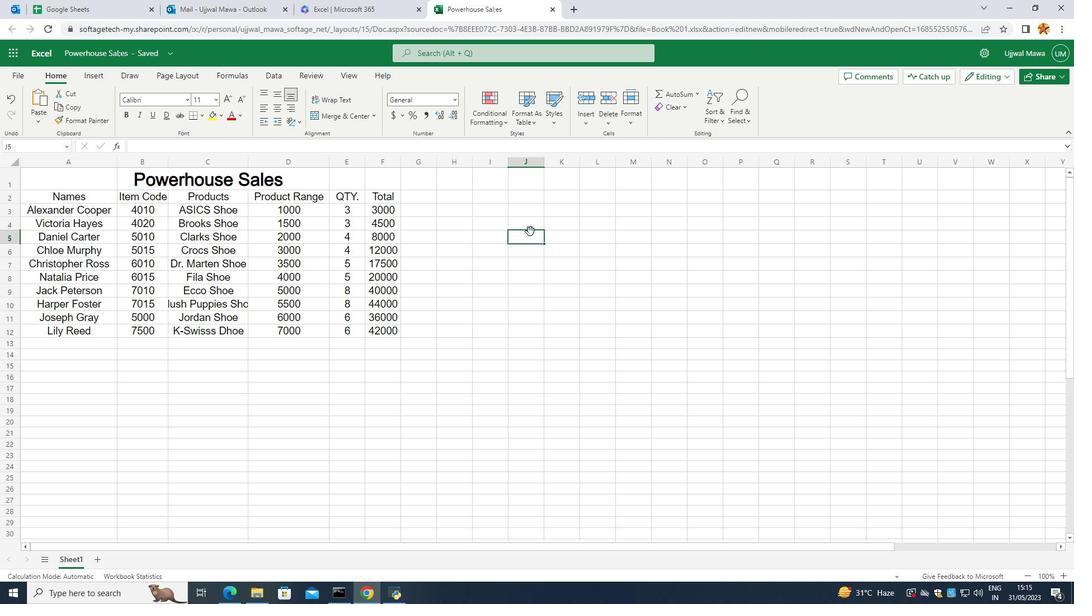 
